 Task: Plan a multi-city trip from Melbourne to Sydney on October 9, then from Sydney to Canberra on October 14, for 3 passengers in economy class.
Action: Mouse pressed left at (296, 297)
Screenshot: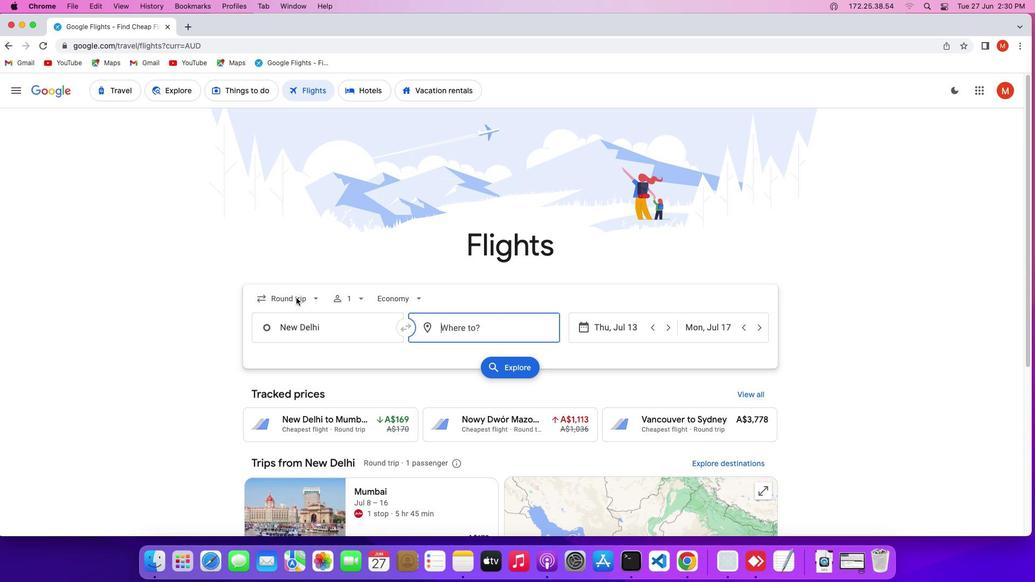 
Action: Mouse pressed left at (296, 297)
Screenshot: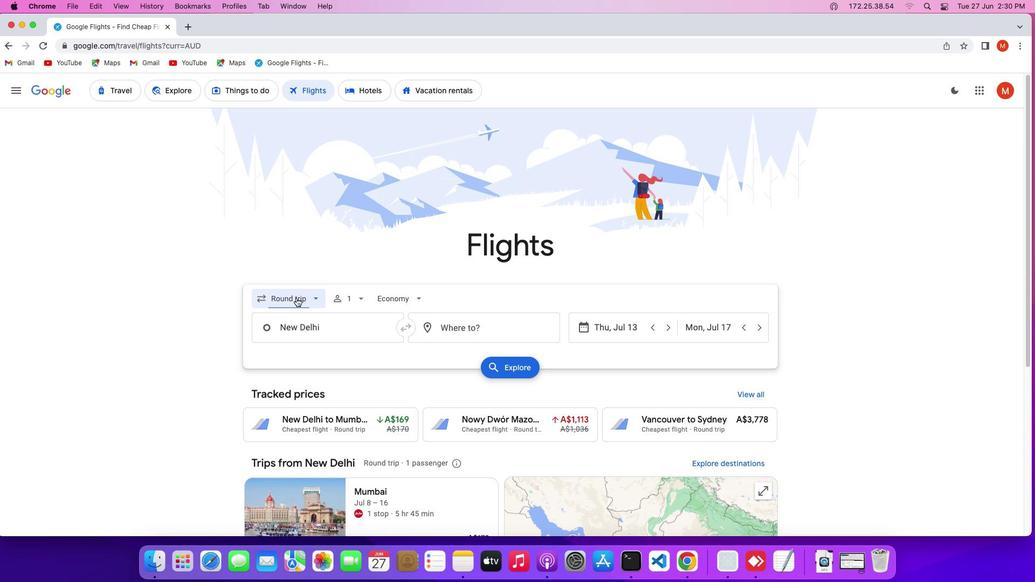 
Action: Mouse moved to (260, 374)
Screenshot: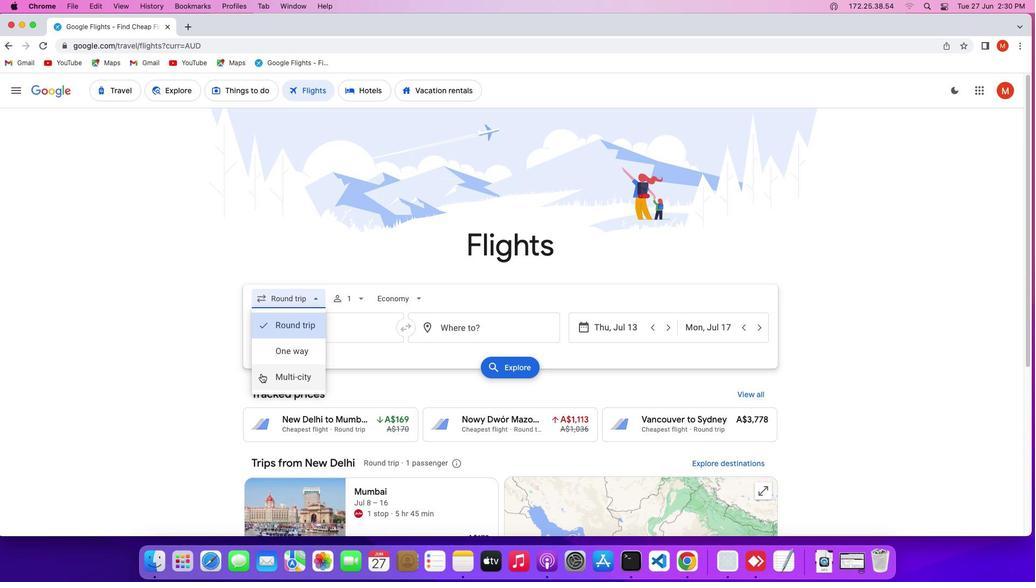 
Action: Mouse pressed left at (260, 374)
Screenshot: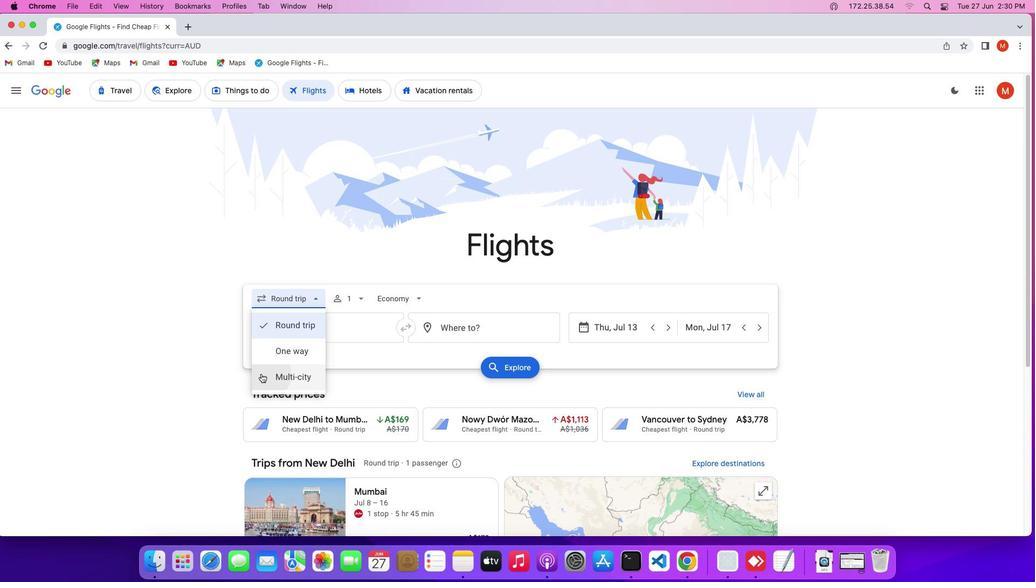 
Action: Mouse moved to (334, 300)
Screenshot: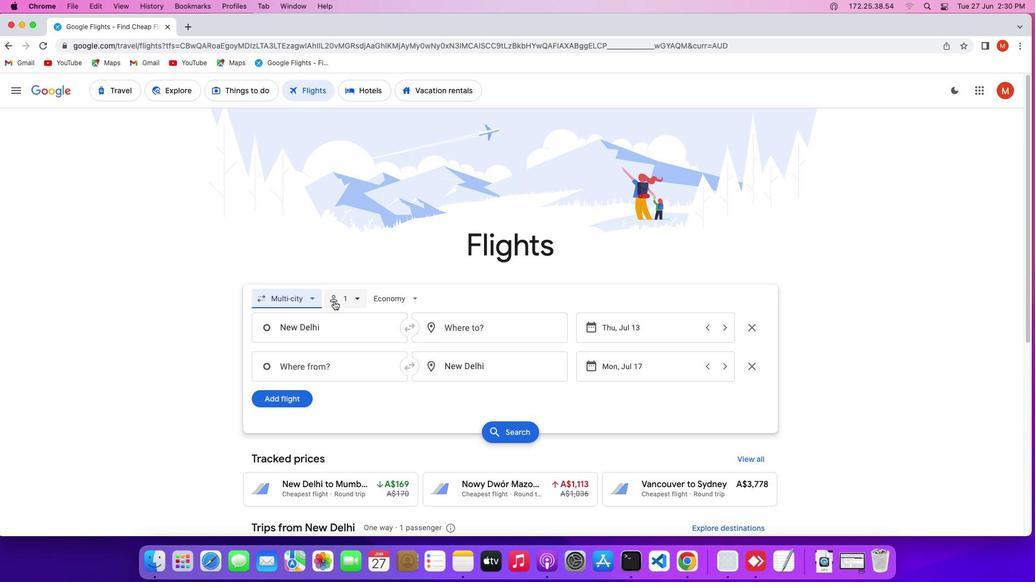 
Action: Mouse pressed left at (334, 300)
Screenshot: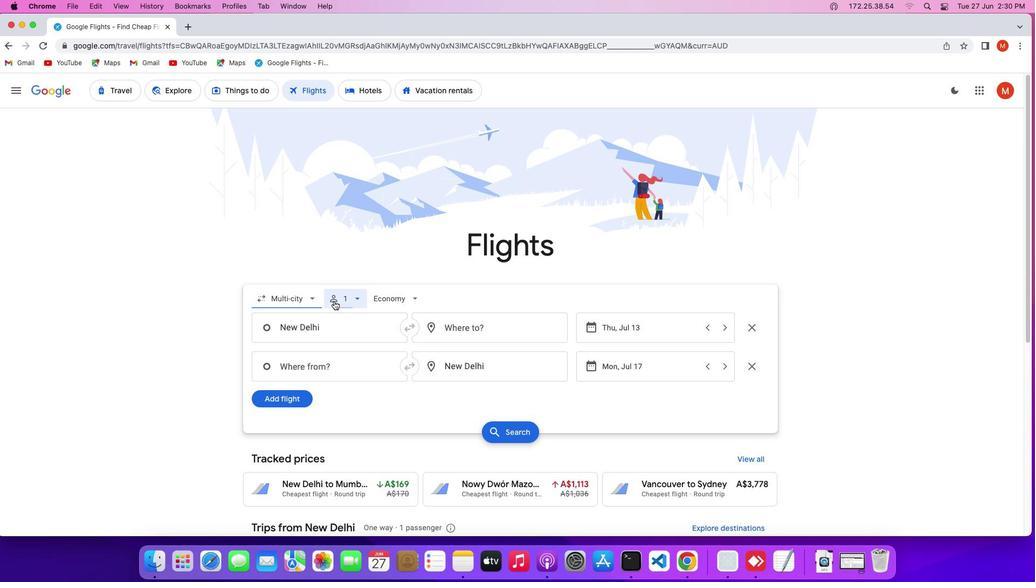 
Action: Mouse moved to (435, 326)
Screenshot: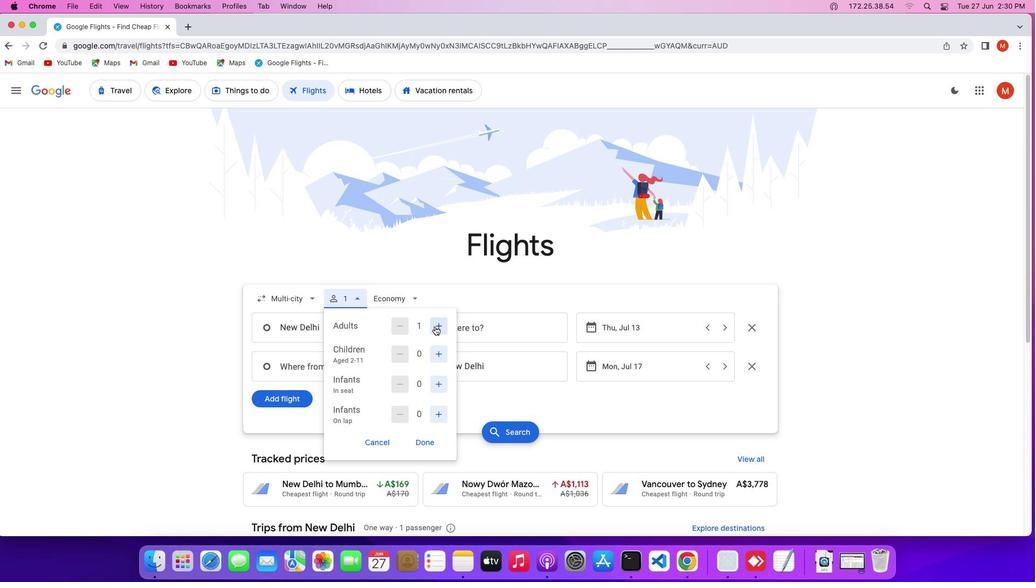 
Action: Mouse pressed left at (435, 326)
Screenshot: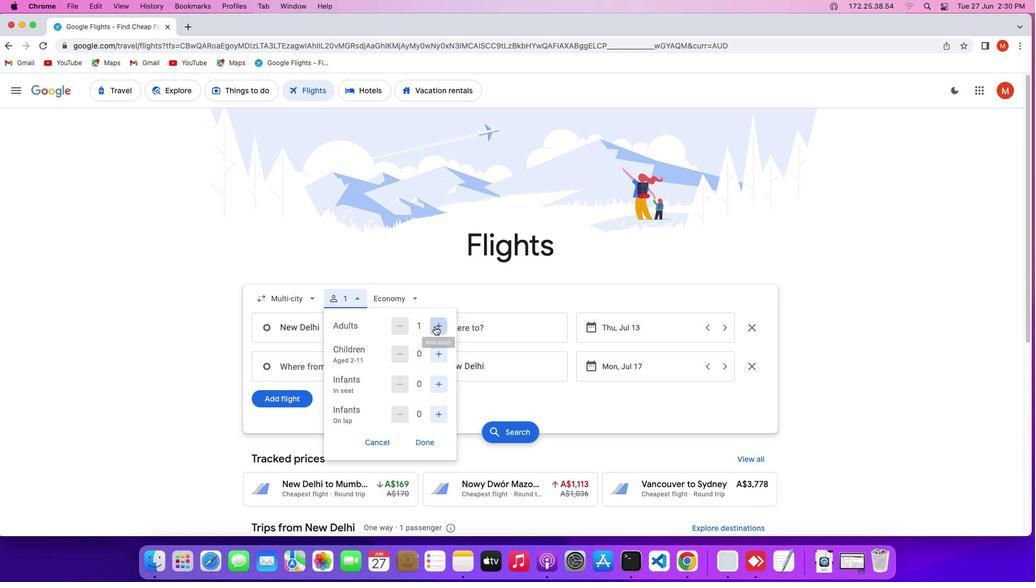 
Action: Mouse moved to (439, 353)
Screenshot: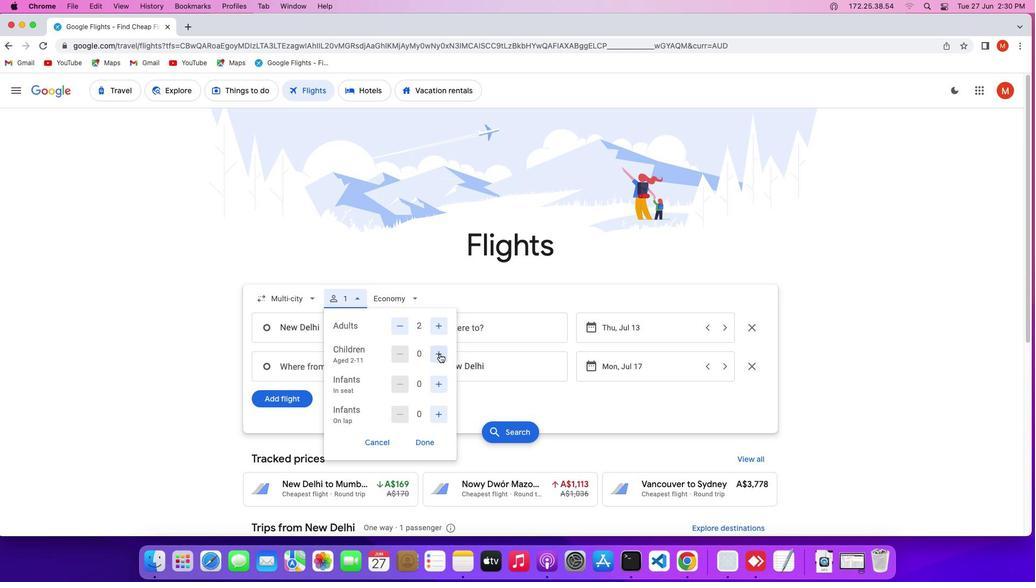 
Action: Mouse pressed left at (439, 353)
Screenshot: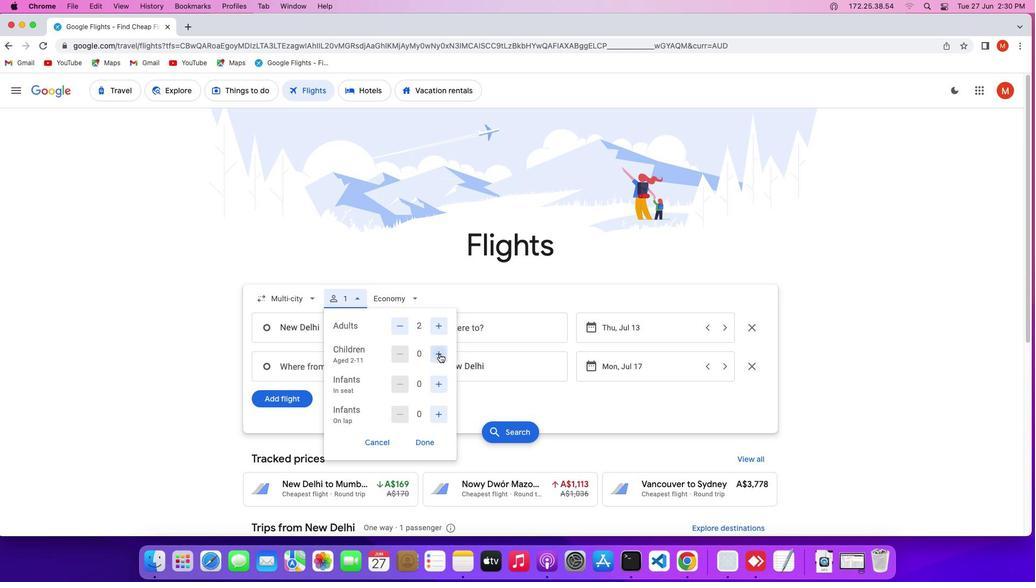 
Action: Mouse moved to (429, 436)
Screenshot: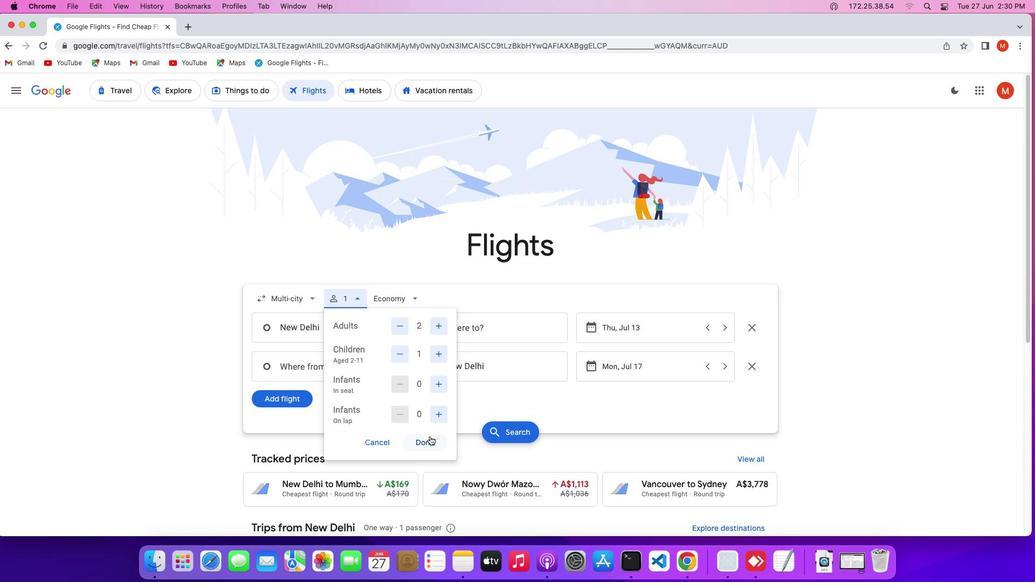 
Action: Mouse pressed left at (429, 436)
Screenshot: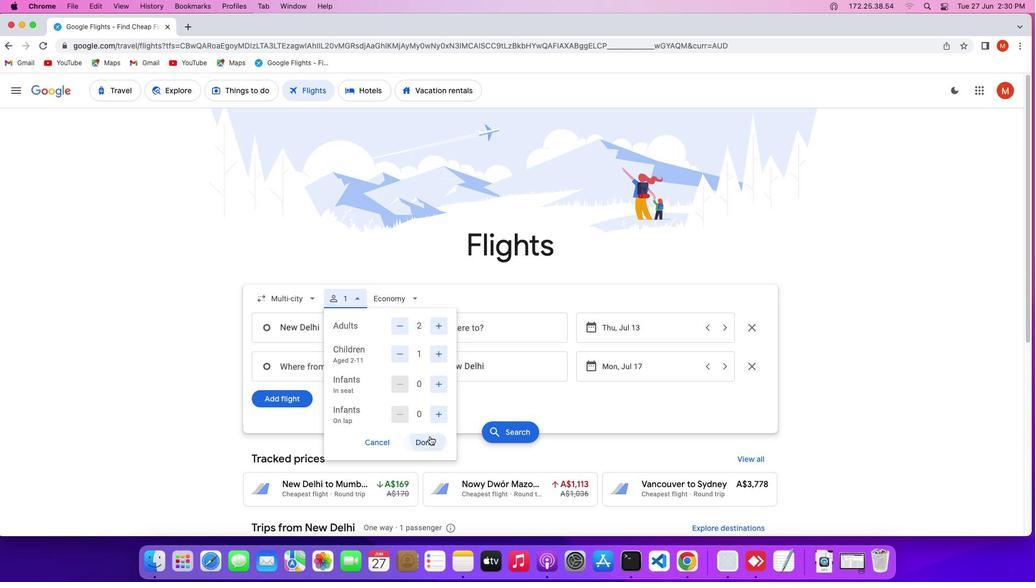 
Action: Mouse moved to (399, 296)
Screenshot: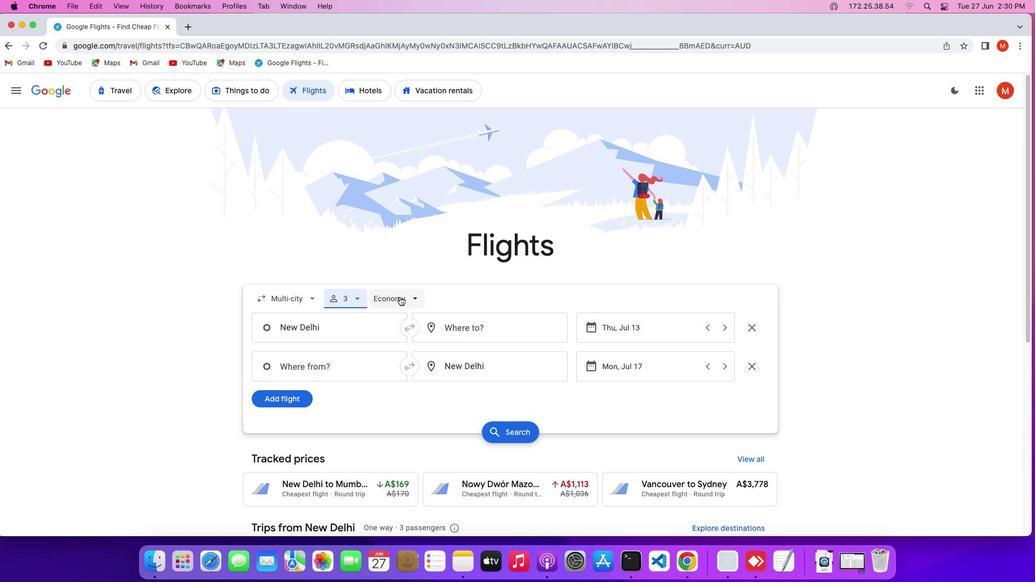 
Action: Mouse pressed left at (399, 296)
Screenshot: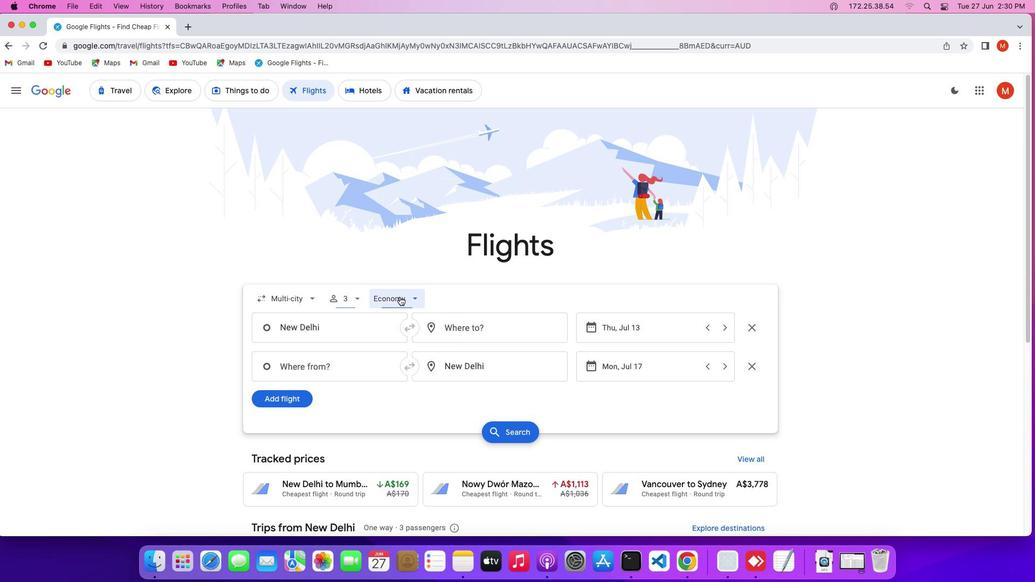 
Action: Mouse moved to (376, 324)
Screenshot: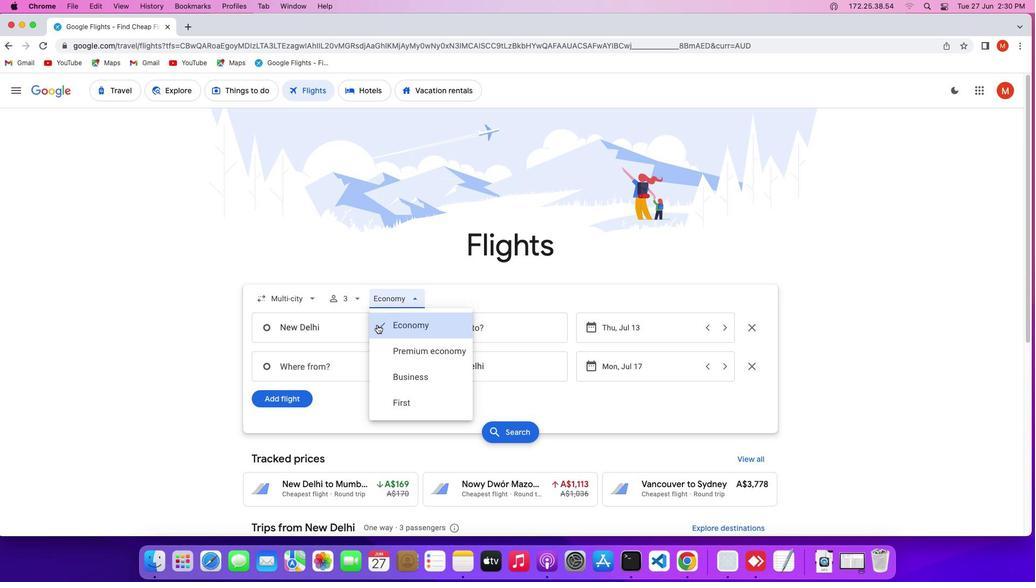 
Action: Mouse pressed left at (376, 324)
Screenshot: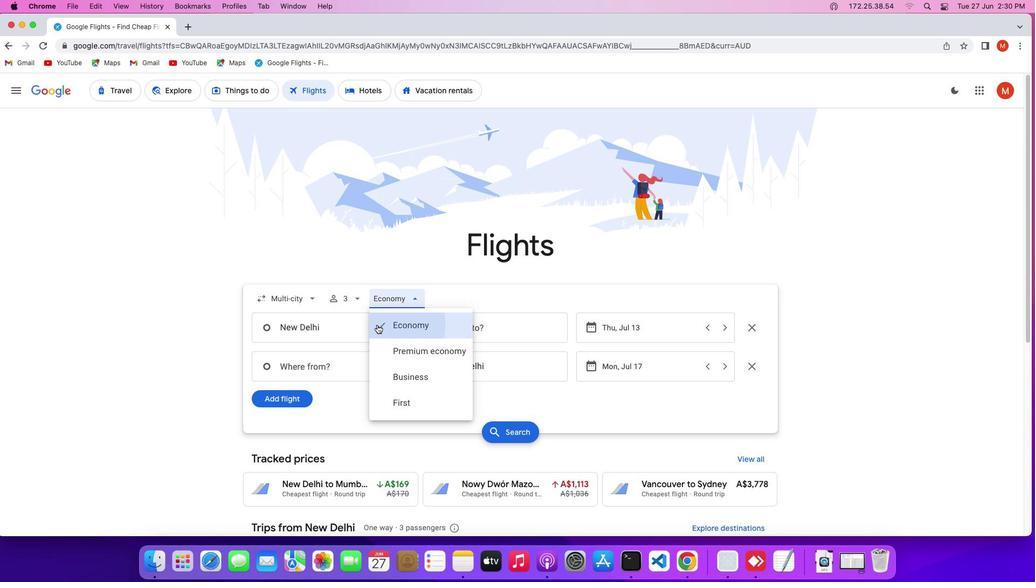 
Action: Mouse moved to (339, 328)
Screenshot: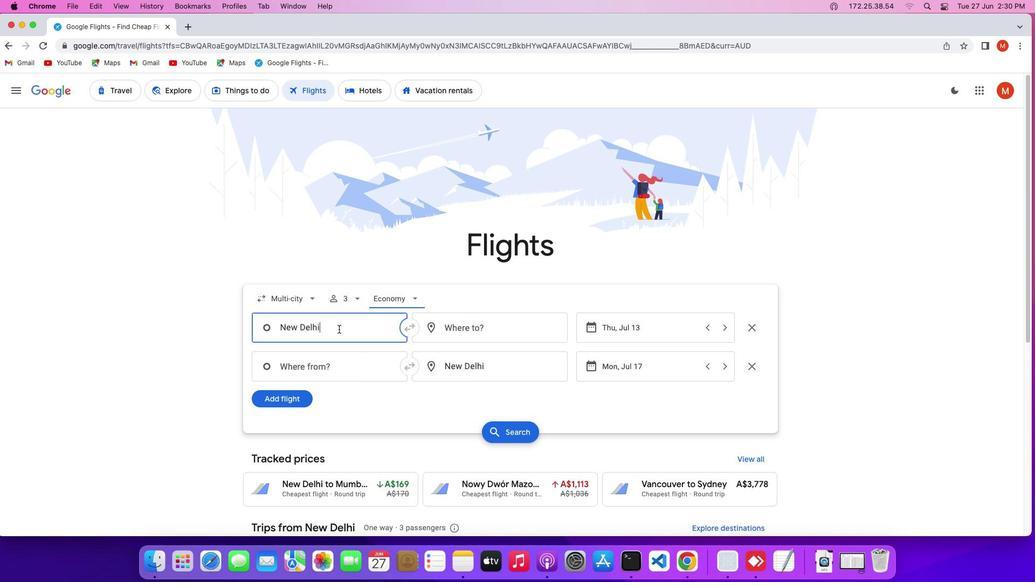 
Action: Mouse pressed left at (339, 328)
Screenshot: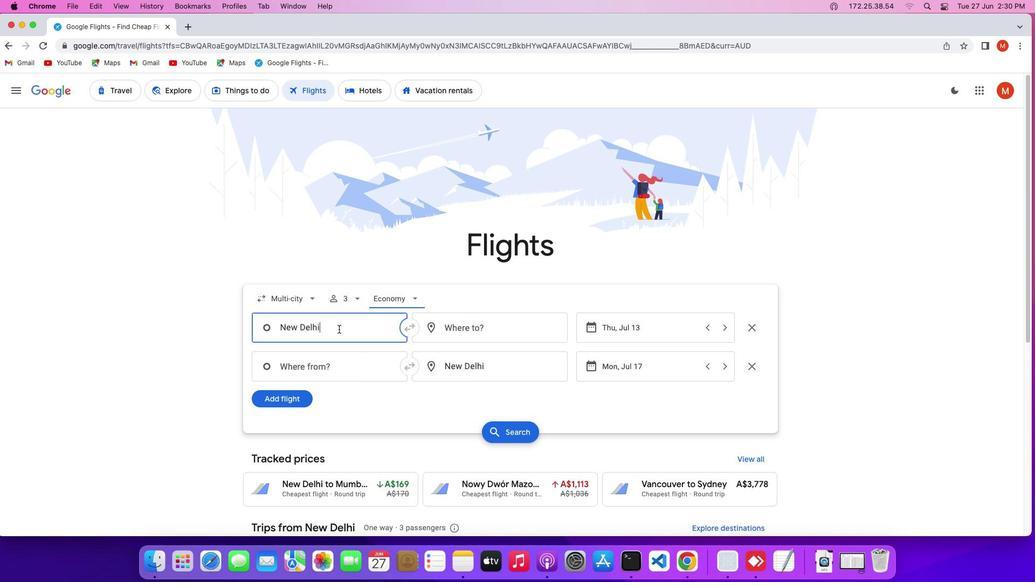 
Action: Mouse moved to (337, 329)
Screenshot: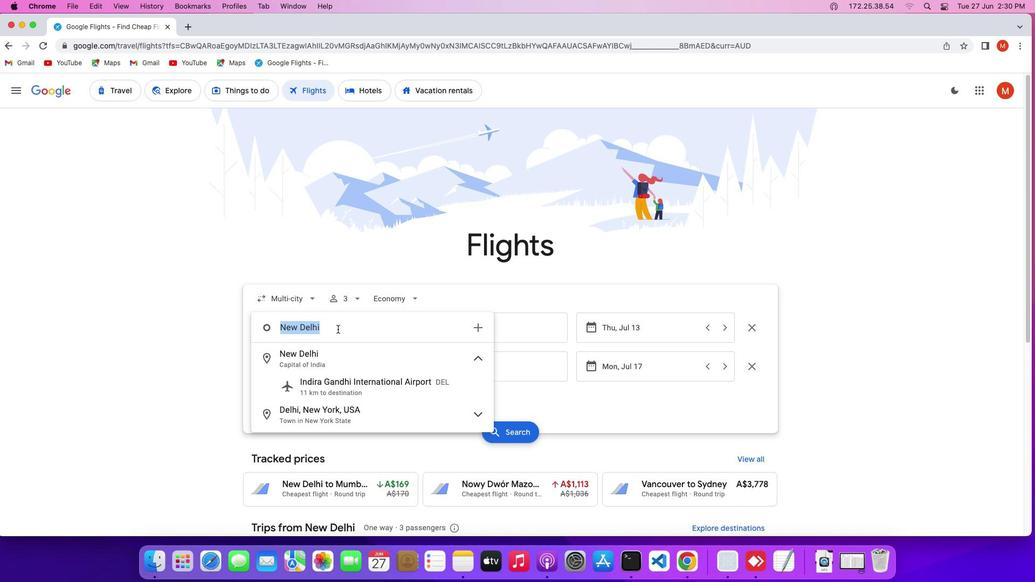 
Action: Key pressed Key.backspaceKey.shift'M''e''l''b''o''u''r''n''e'
Screenshot: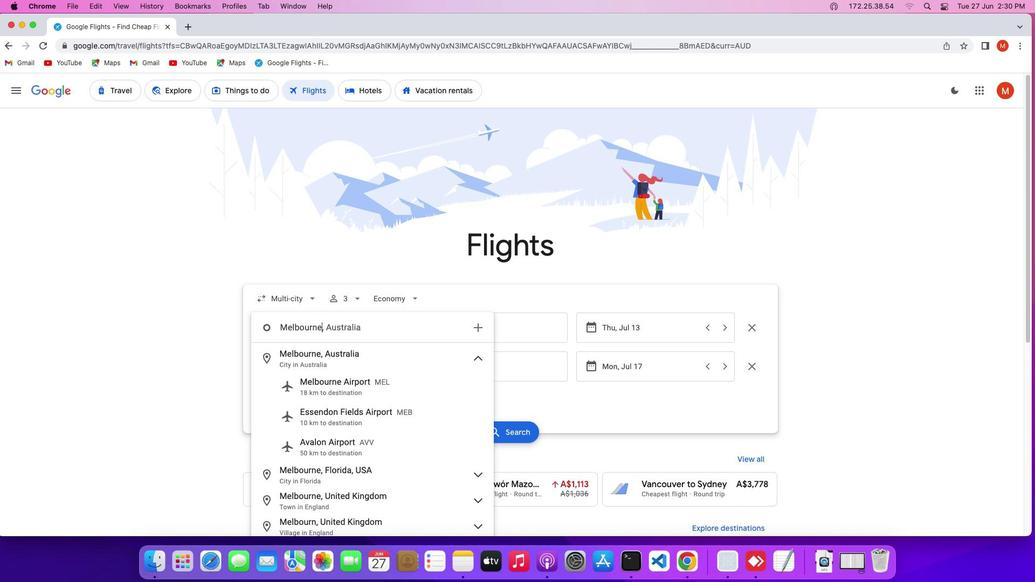 
Action: Mouse moved to (333, 354)
Screenshot: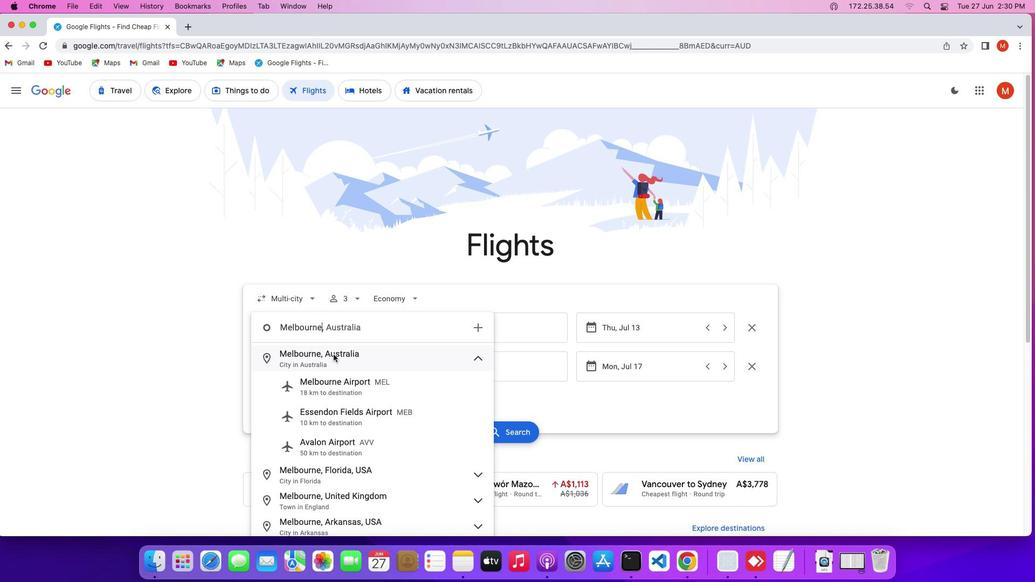 
Action: Mouse pressed left at (333, 354)
Screenshot: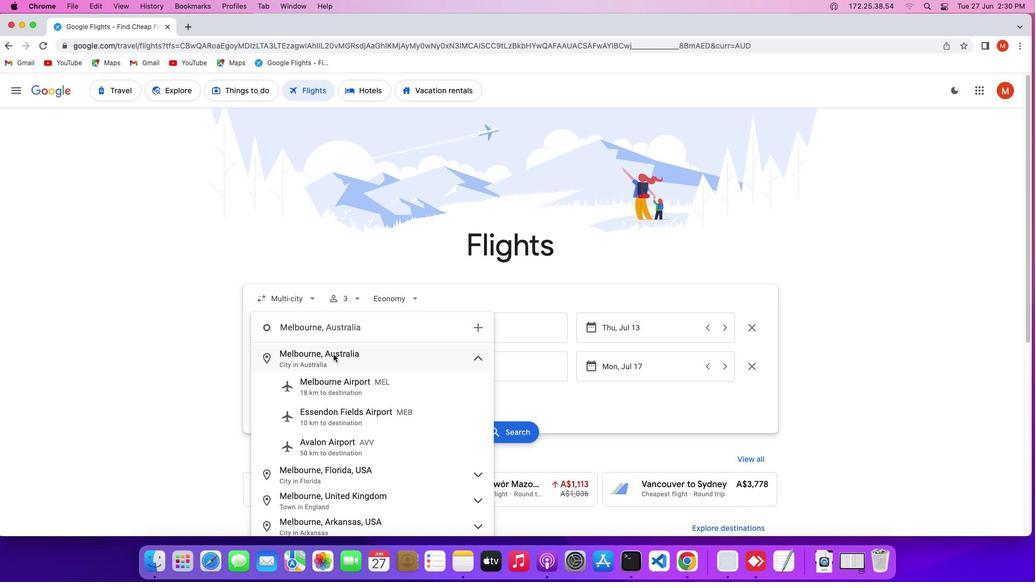 
Action: Mouse moved to (496, 334)
Screenshot: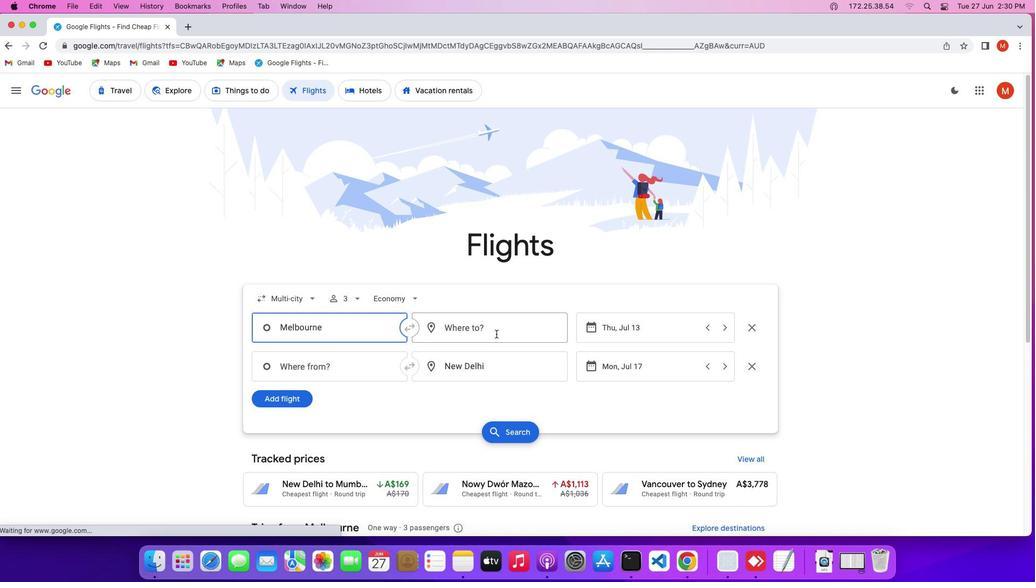 
Action: Mouse pressed left at (496, 334)
Screenshot: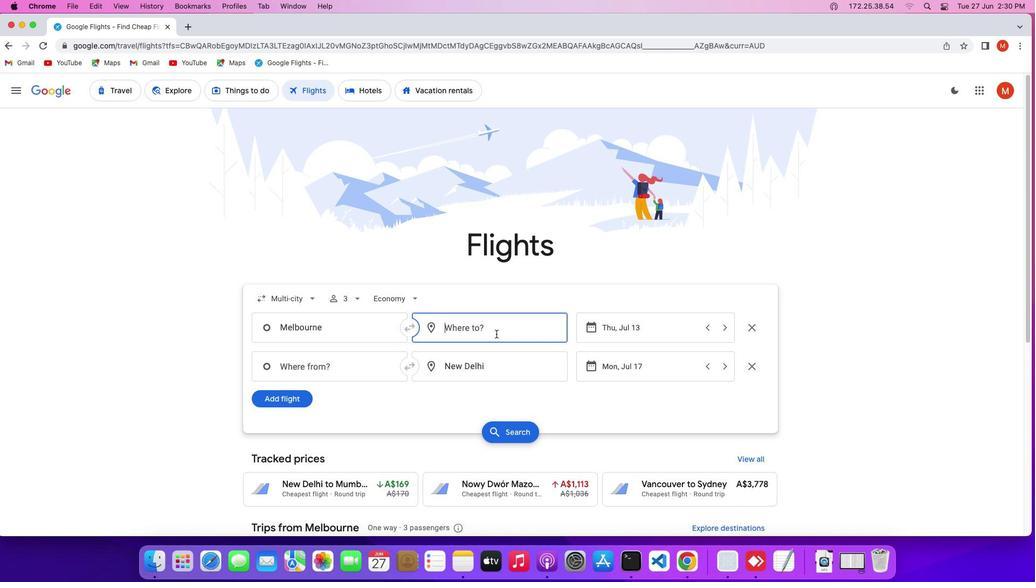 
Action: Key pressed Key.shift'S''y''d''n''e''y'
Screenshot: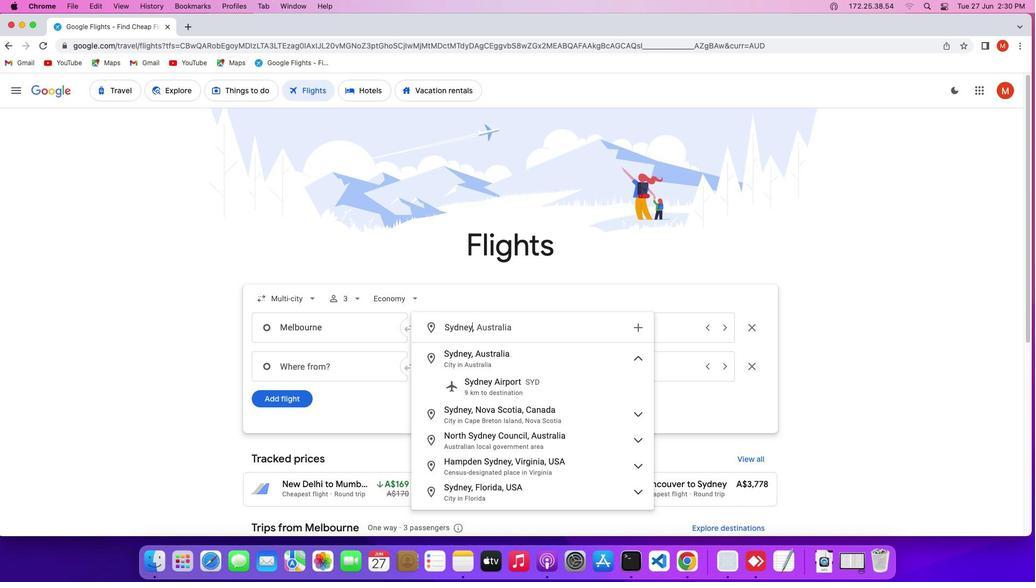 
Action: Mouse moved to (509, 357)
Screenshot: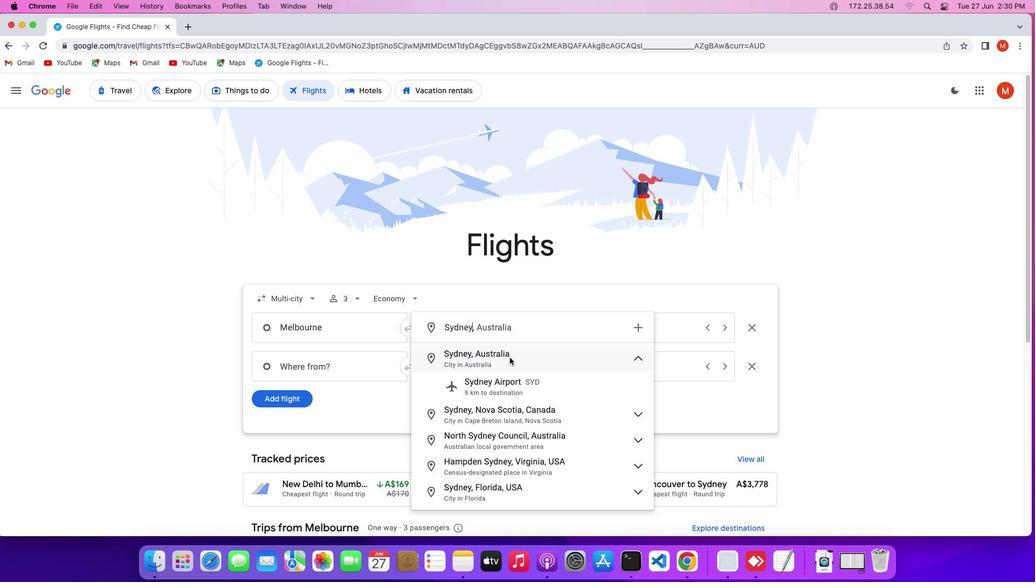 
Action: Mouse pressed left at (509, 357)
Screenshot: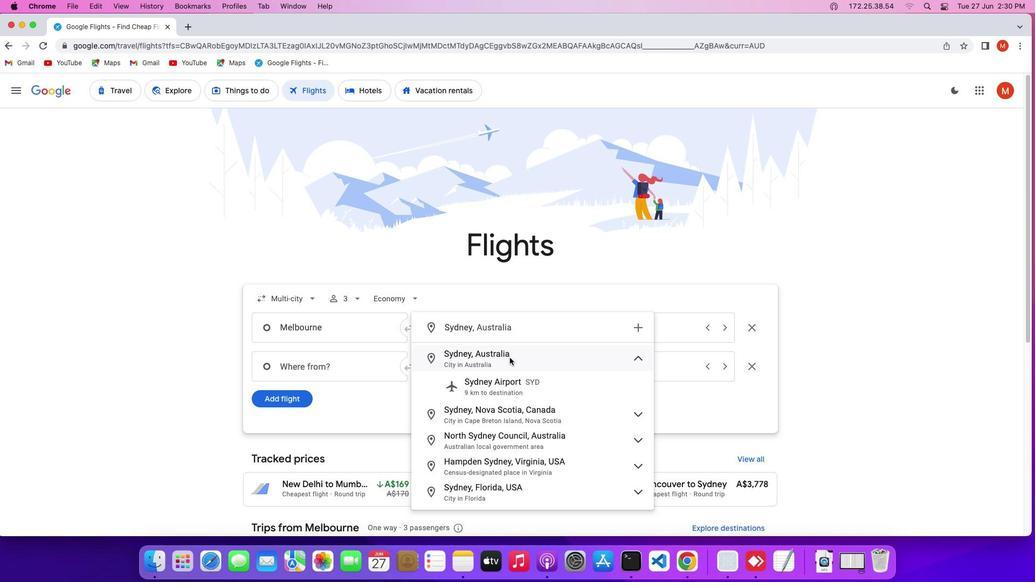 
Action: Mouse moved to (631, 333)
Screenshot: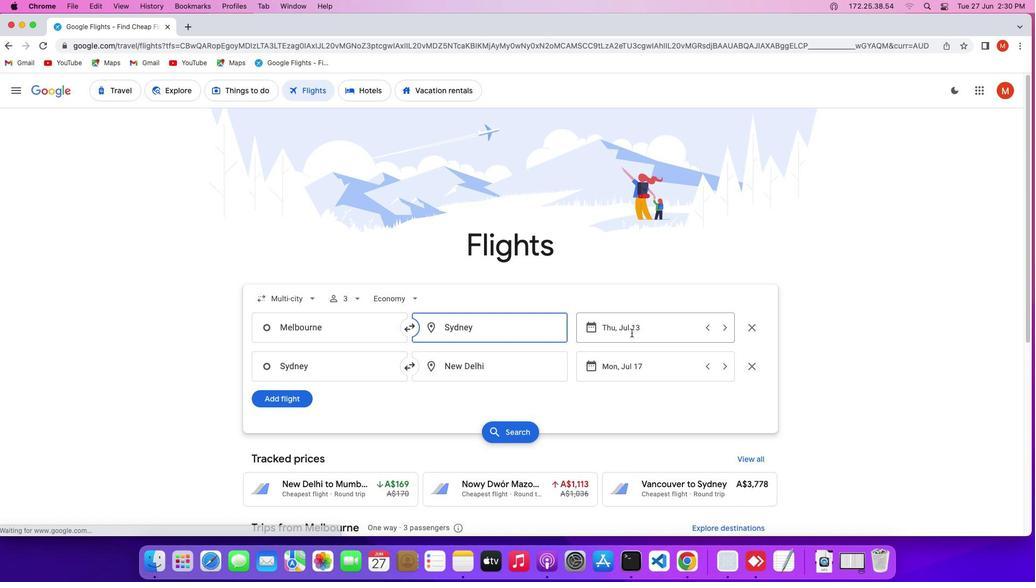 
Action: Mouse pressed left at (631, 333)
Screenshot: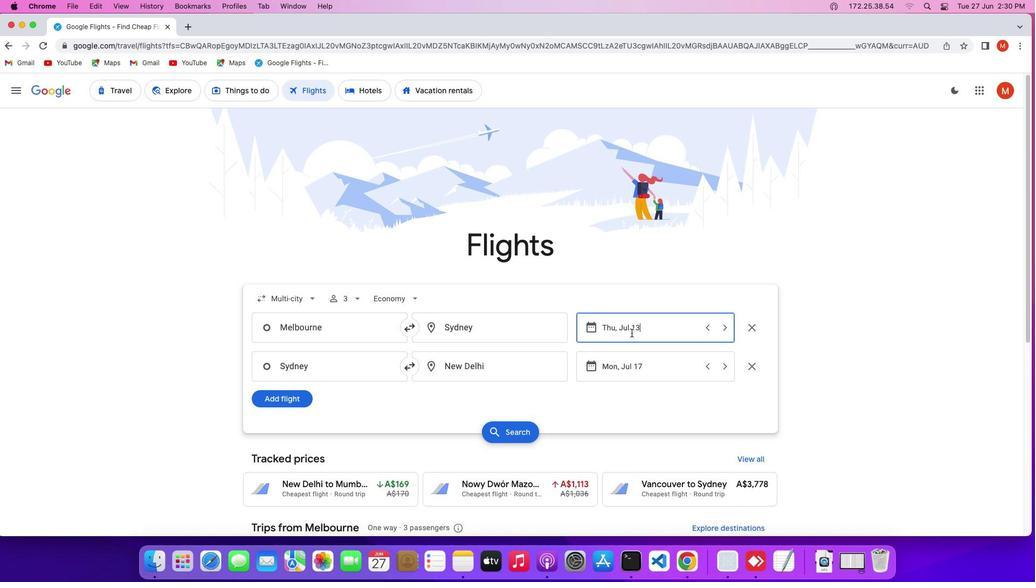 
Action: Mouse moved to (738, 389)
Screenshot: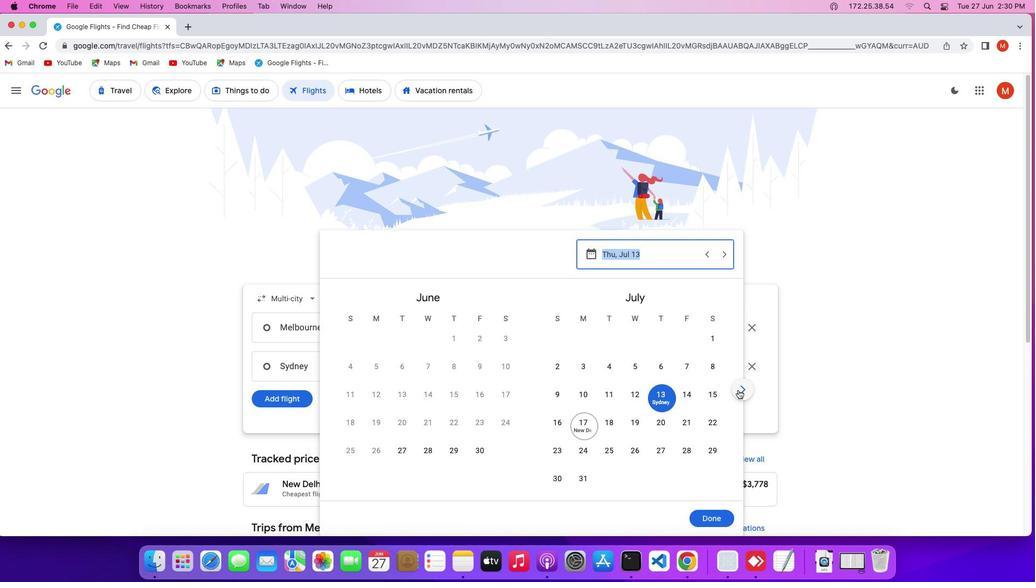 
Action: Mouse pressed left at (738, 389)
Screenshot: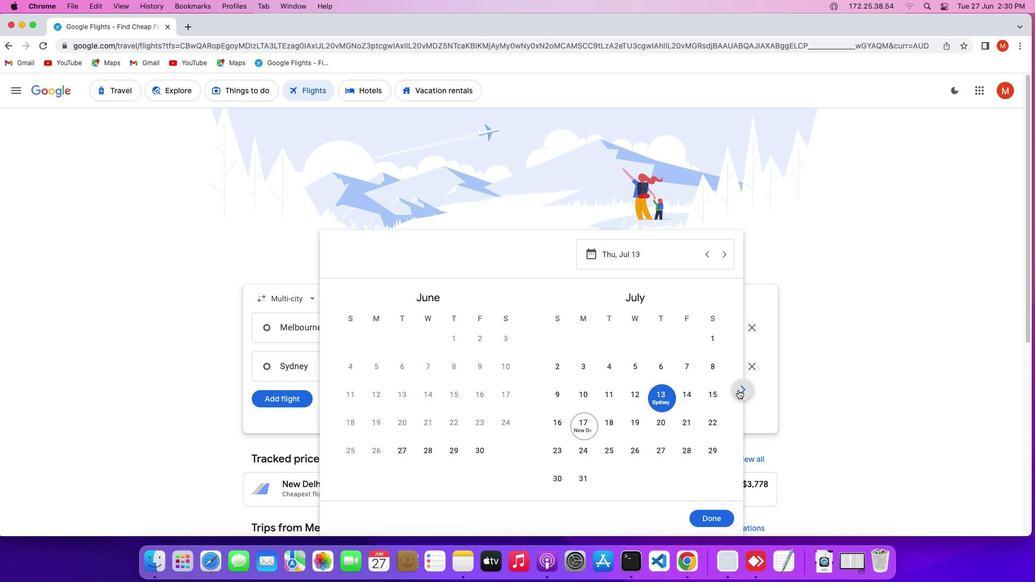 
Action: Mouse pressed left at (738, 389)
Screenshot: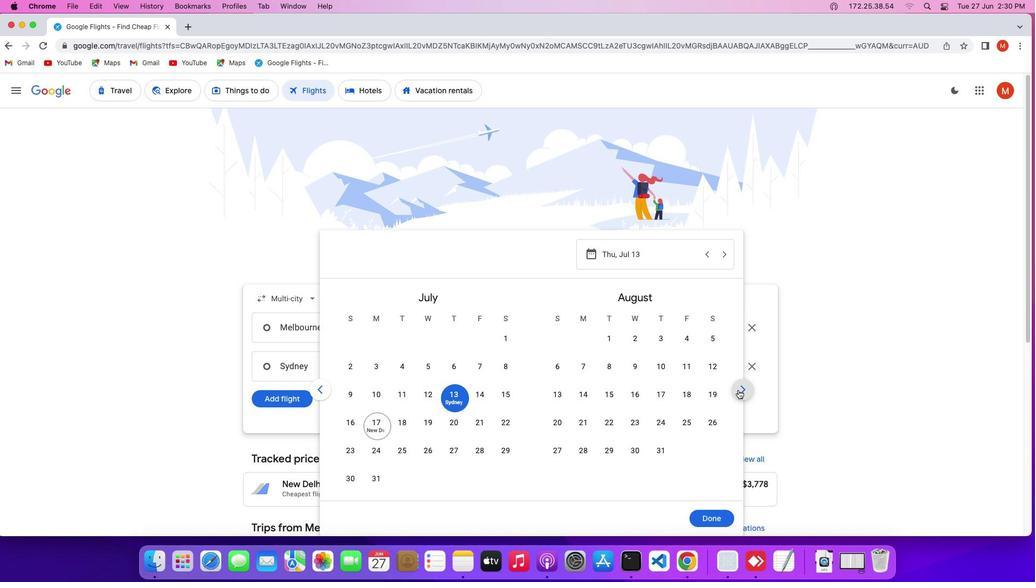 
Action: Mouse pressed left at (738, 389)
Screenshot: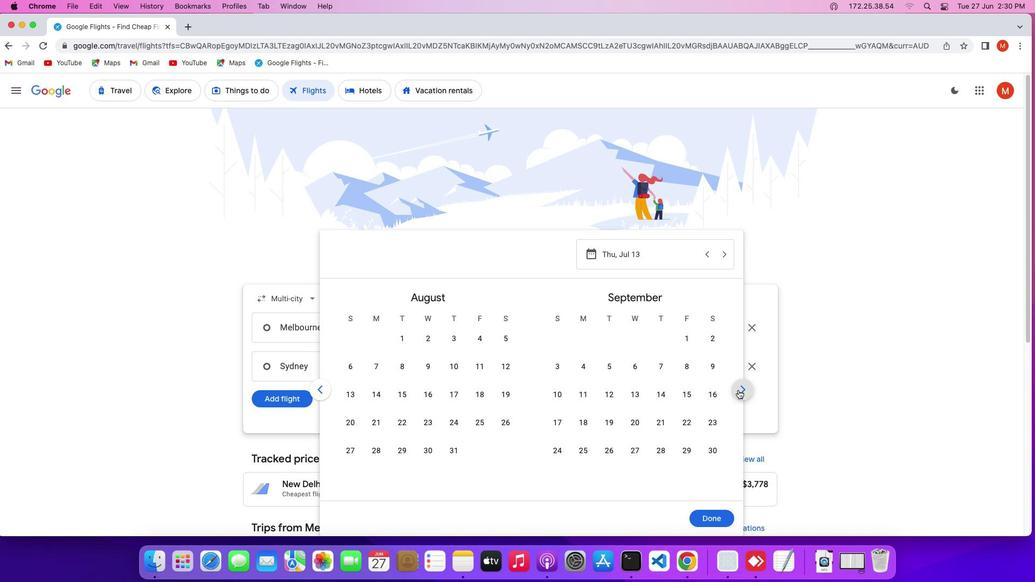 
Action: Mouse moved to (591, 360)
Screenshot: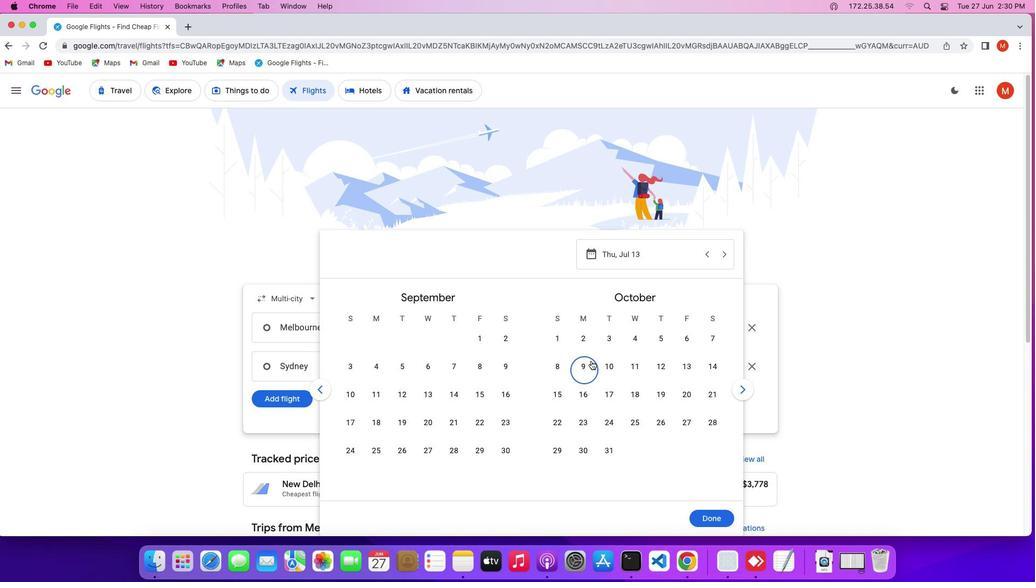 
Action: Mouse pressed left at (591, 360)
Screenshot: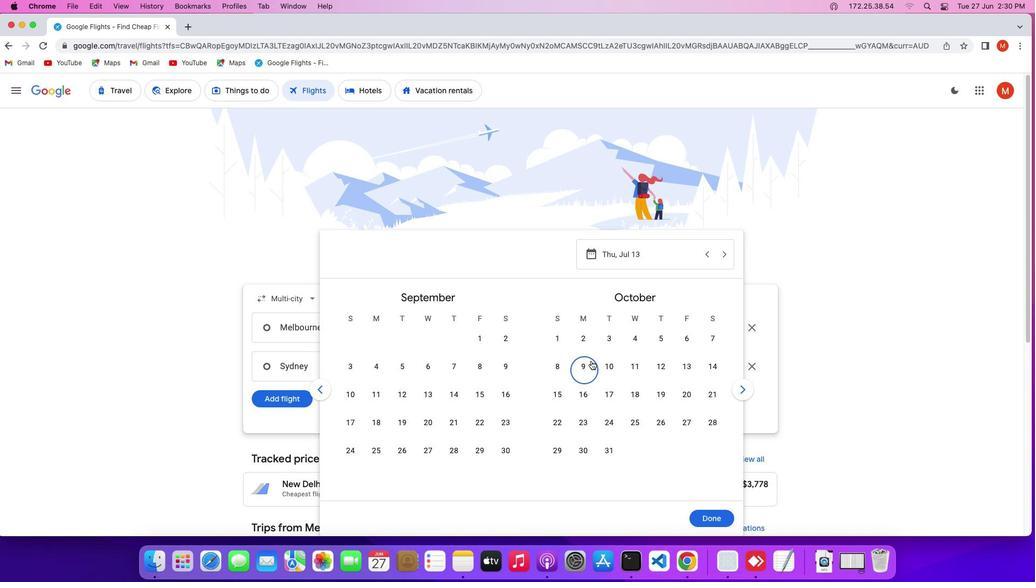 
Action: Mouse moved to (728, 512)
Screenshot: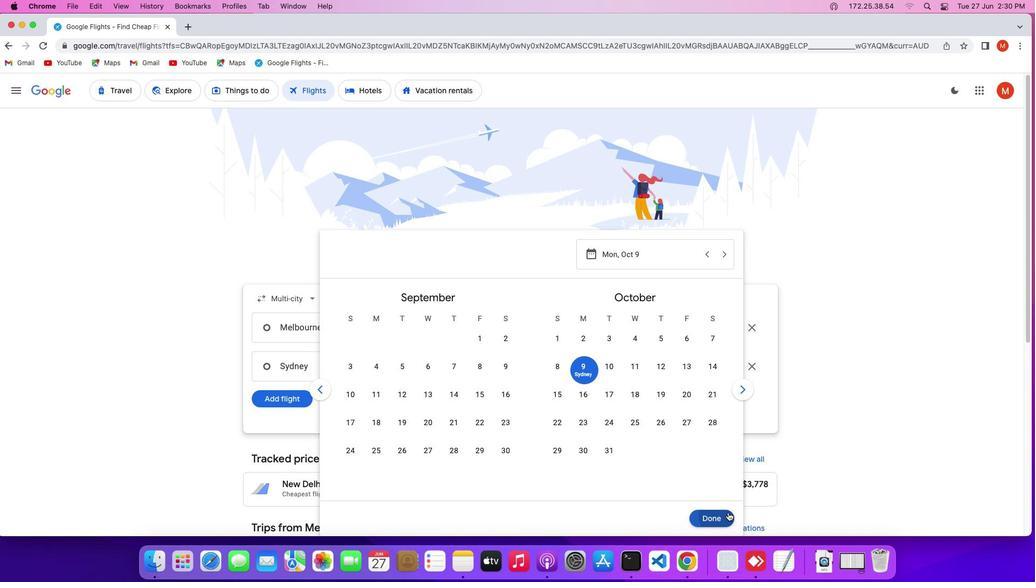 
Action: Mouse pressed left at (728, 512)
Screenshot: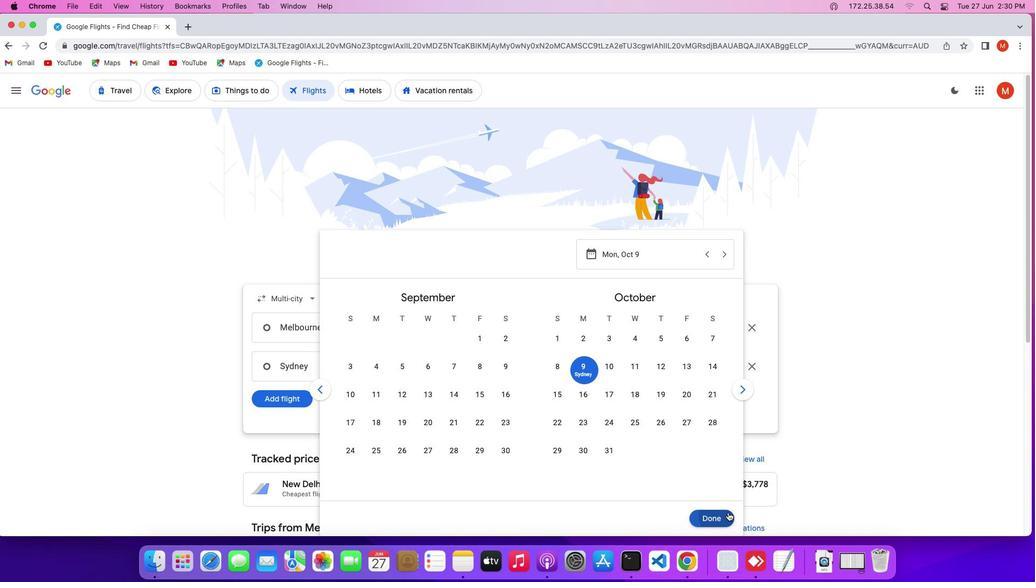 
Action: Mouse moved to (505, 369)
Screenshot: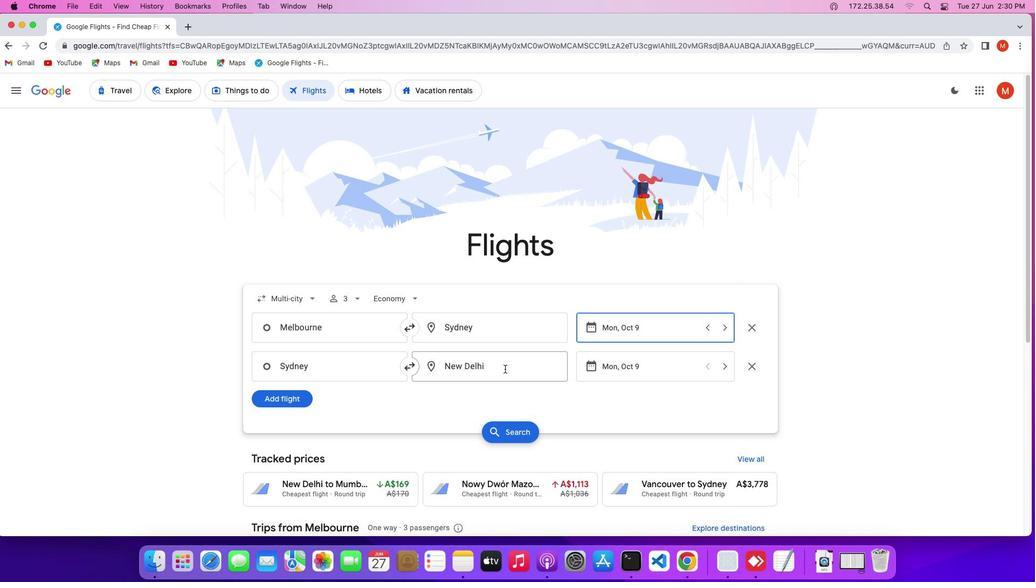 
Action: Mouse pressed left at (505, 369)
Screenshot: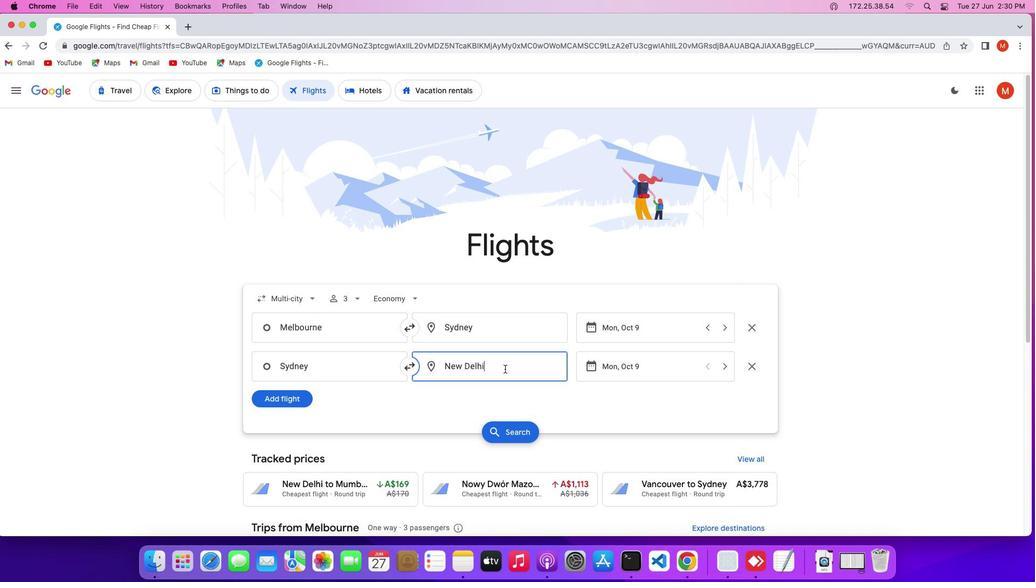 
Action: Mouse moved to (504, 369)
Screenshot: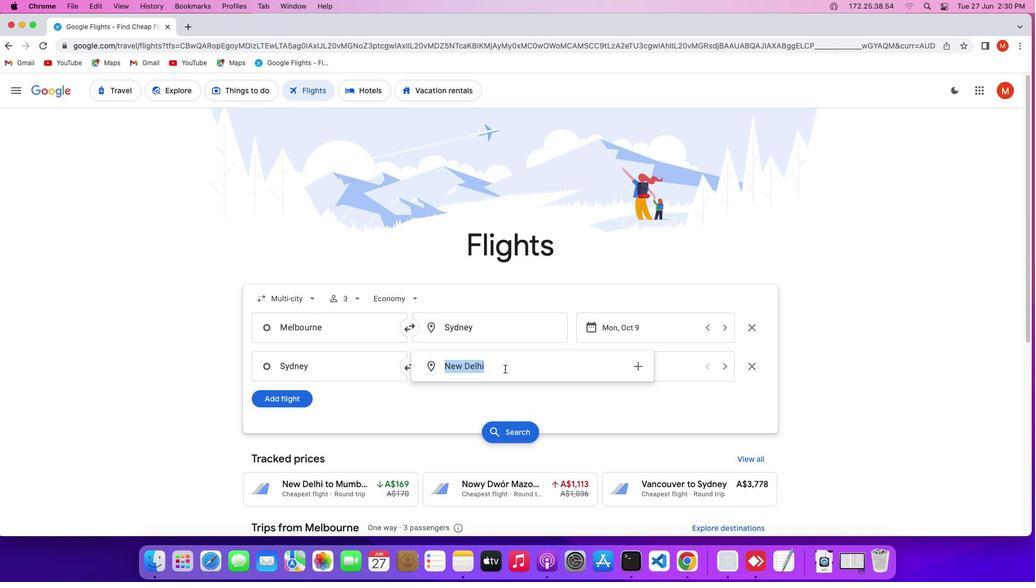 
Action: Key pressed Key.backspaceKey.shift'C''a''n''b''e''r''r''a'
Screenshot: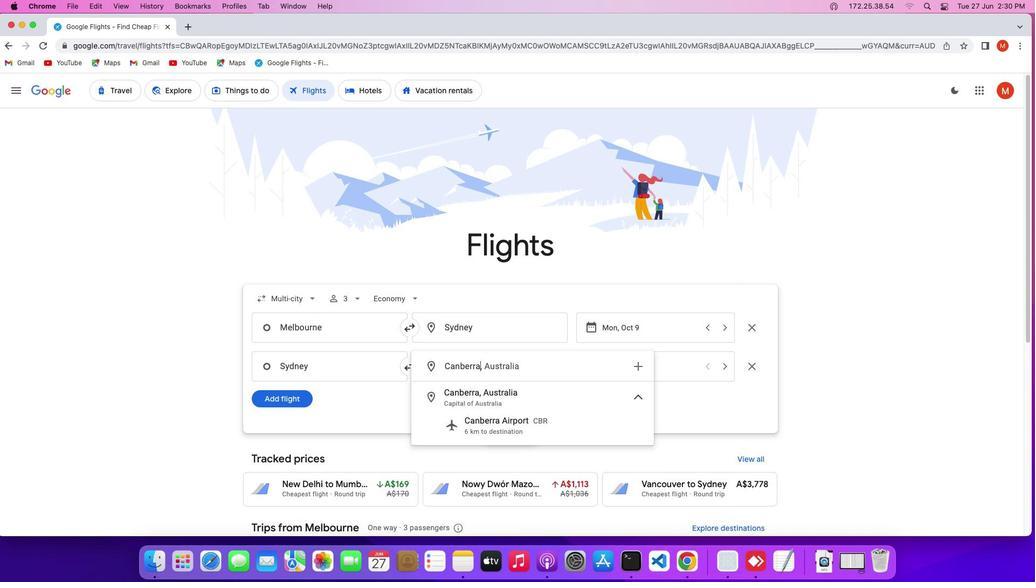 
Action: Mouse moved to (504, 403)
Screenshot: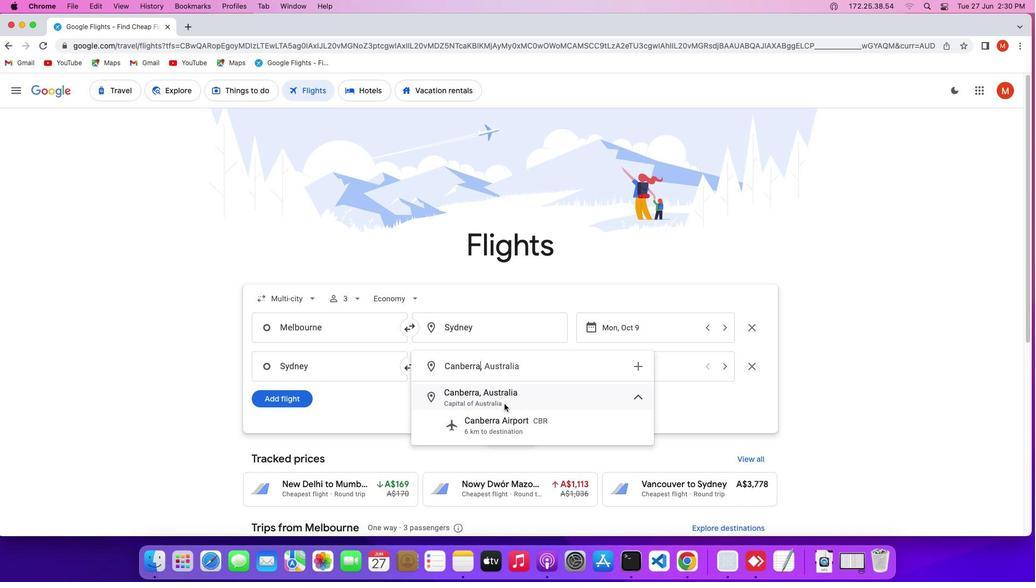 
Action: Mouse pressed left at (504, 403)
Screenshot: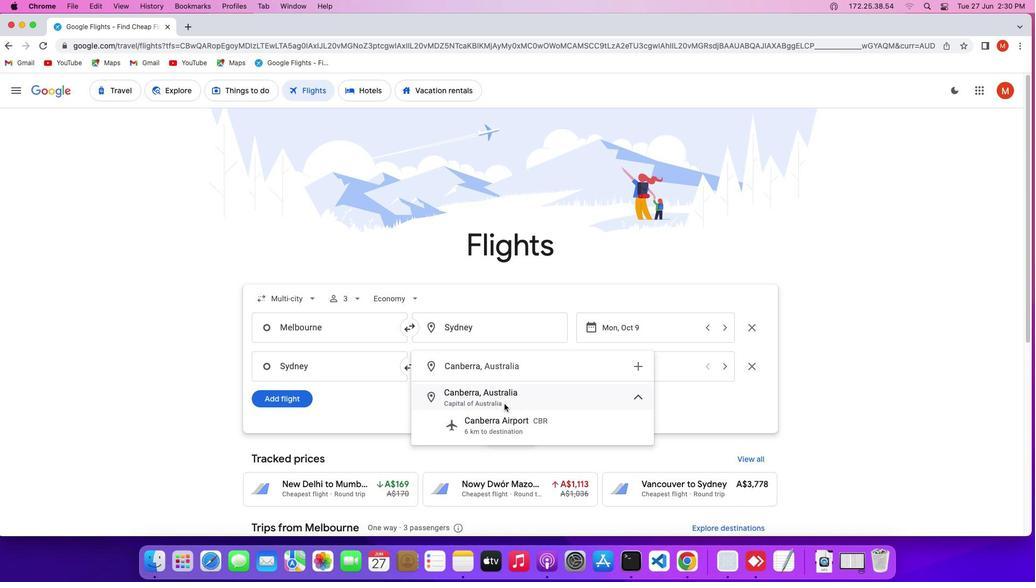 
Action: Mouse moved to (602, 361)
Screenshot: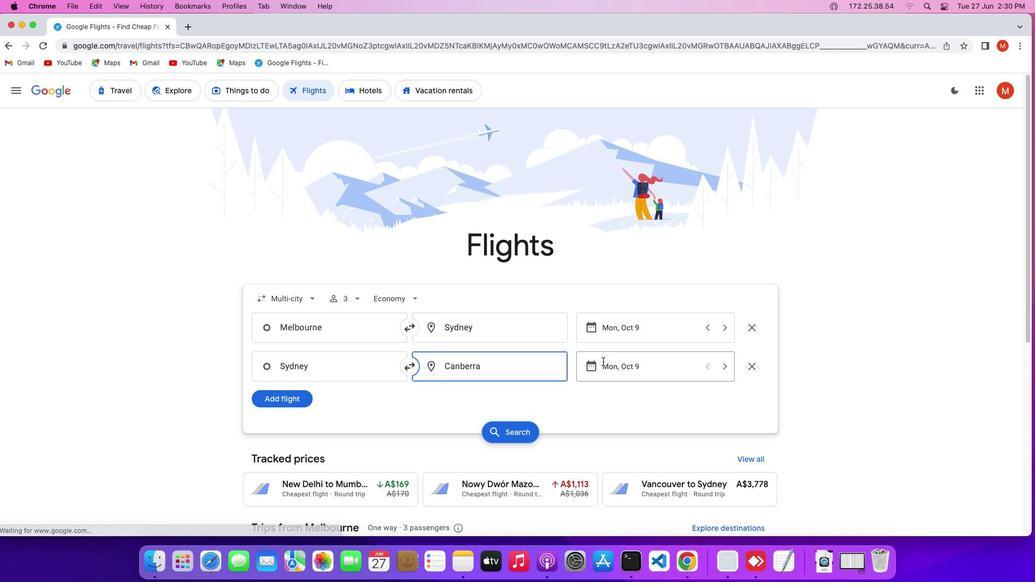 
Action: Mouse pressed left at (602, 361)
Screenshot: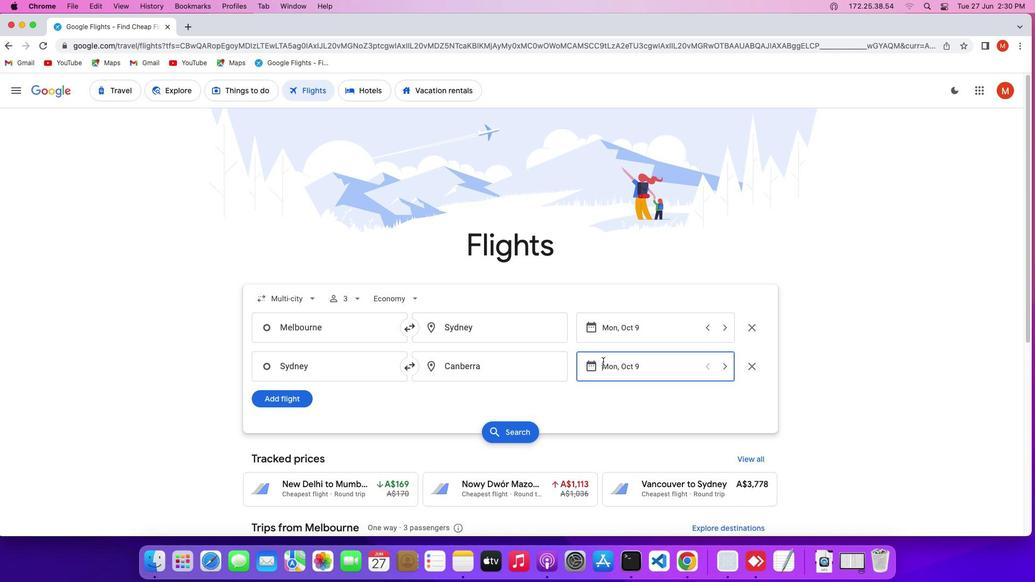 
Action: Mouse moved to (510, 369)
Screenshot: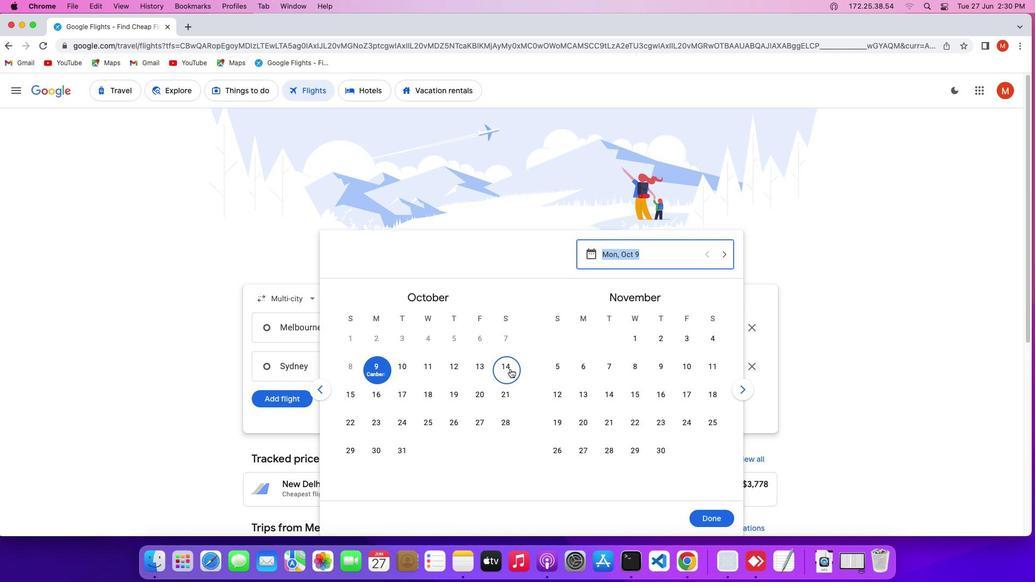 
Action: Mouse pressed left at (510, 369)
Screenshot: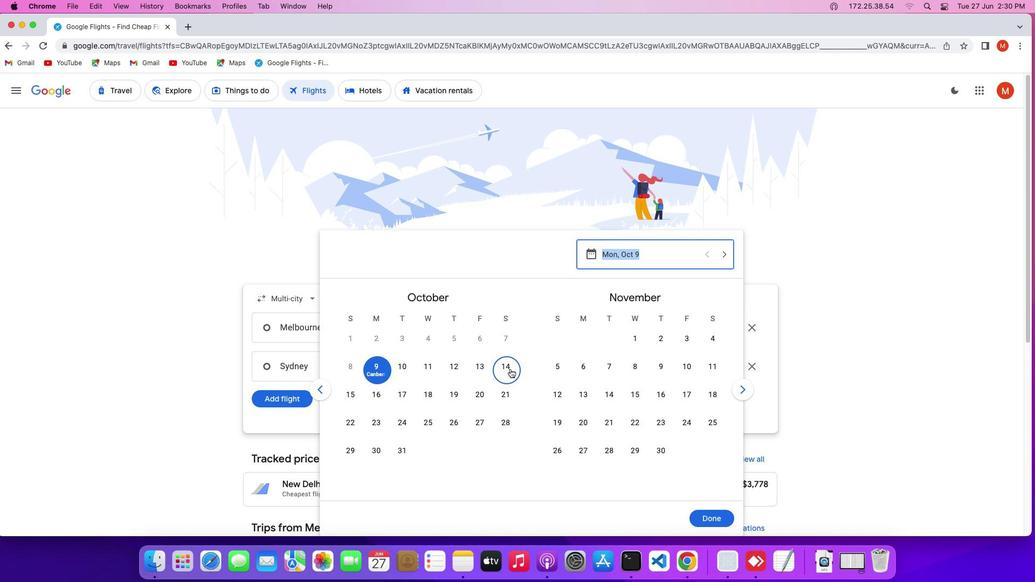 
Action: Mouse moved to (704, 519)
Screenshot: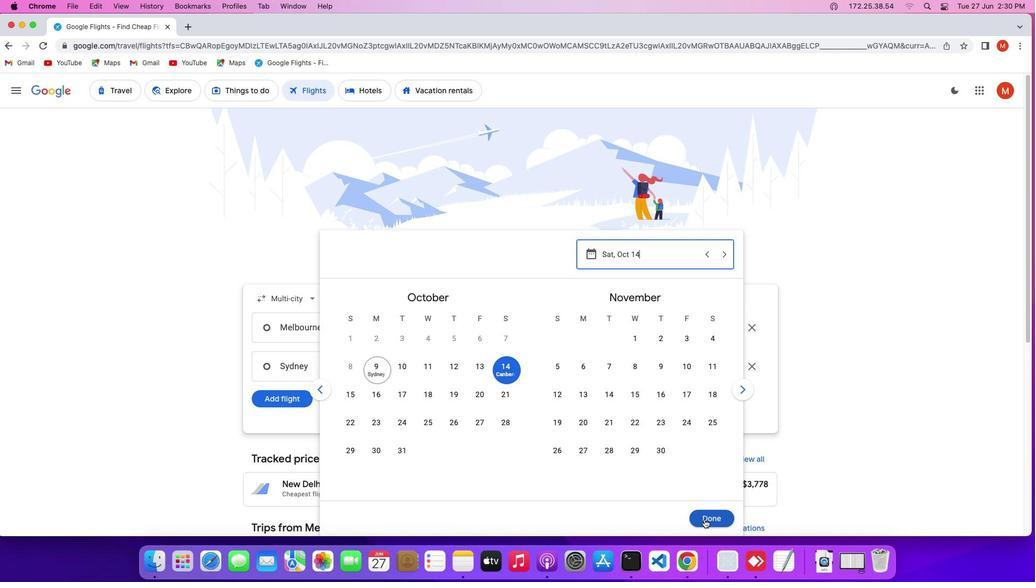
Action: Mouse pressed left at (704, 519)
Screenshot: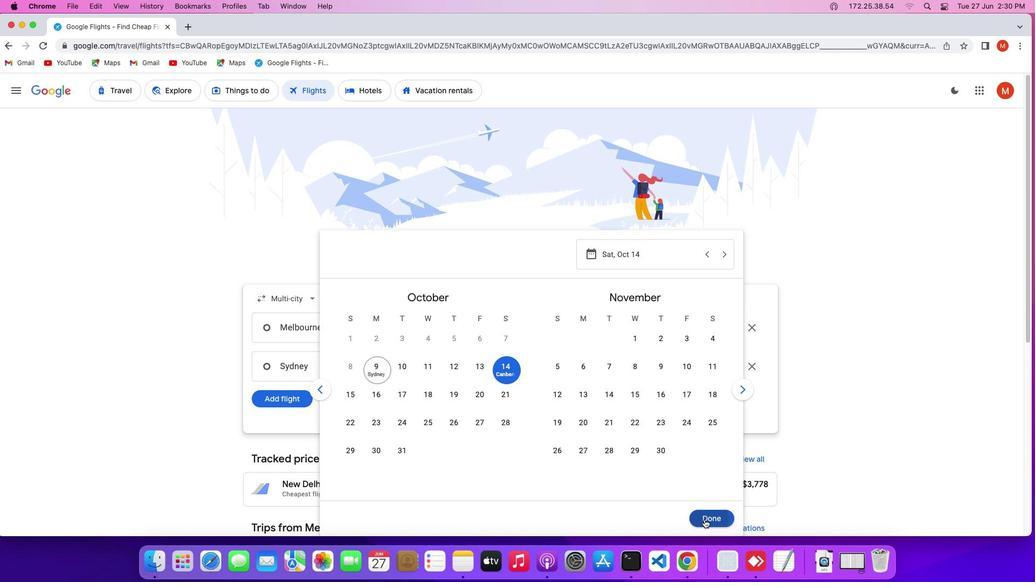 
Action: Mouse moved to (520, 425)
Screenshot: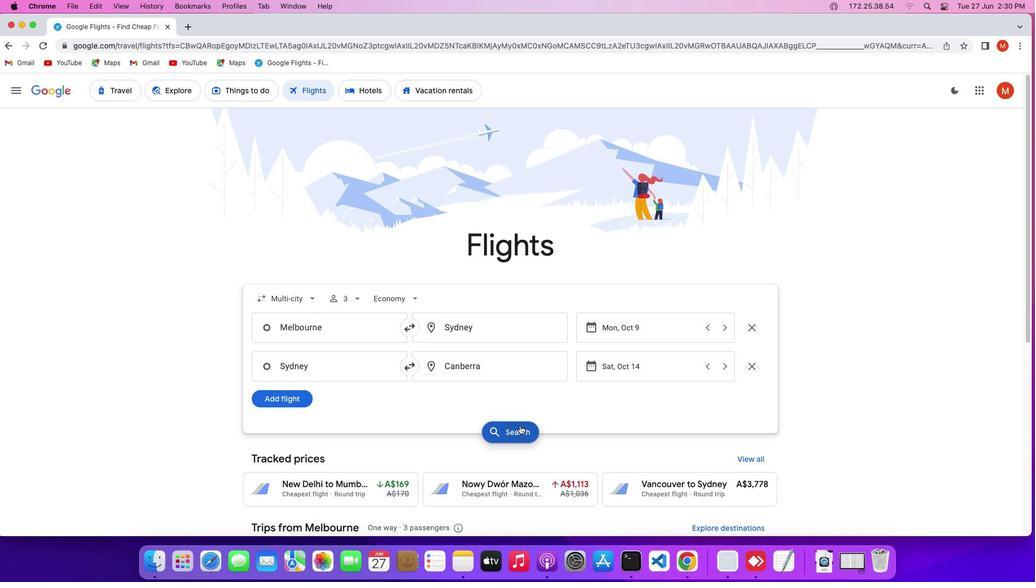 
Action: Mouse pressed left at (520, 425)
Screenshot: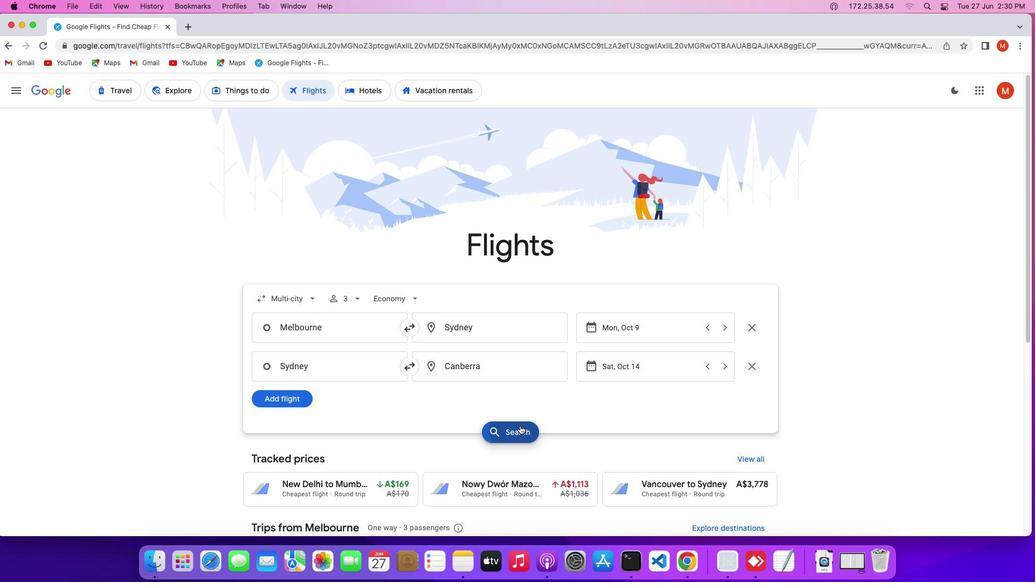 
Action: Mouse moved to (385, 253)
Screenshot: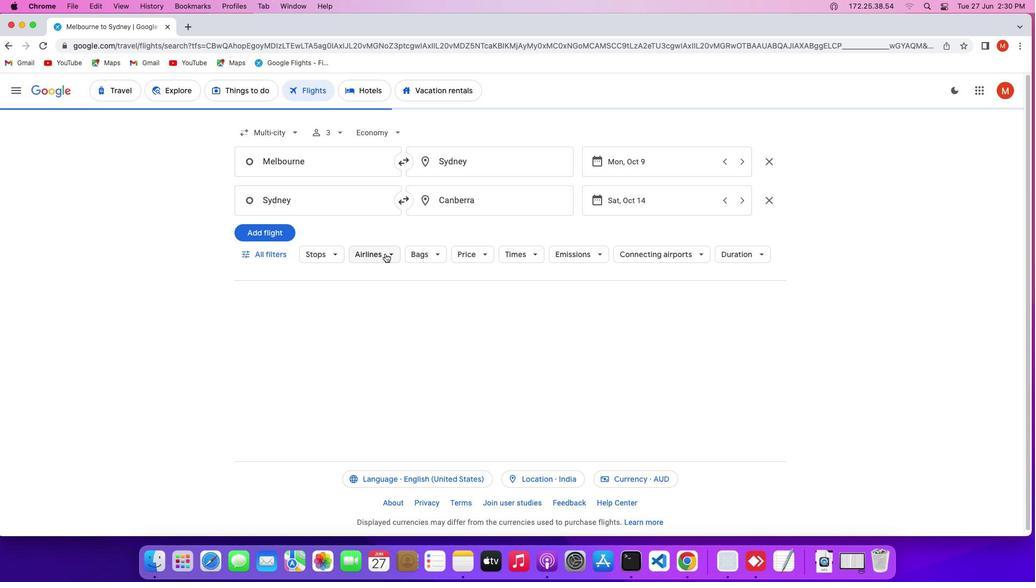 
Action: Mouse pressed left at (385, 253)
Screenshot: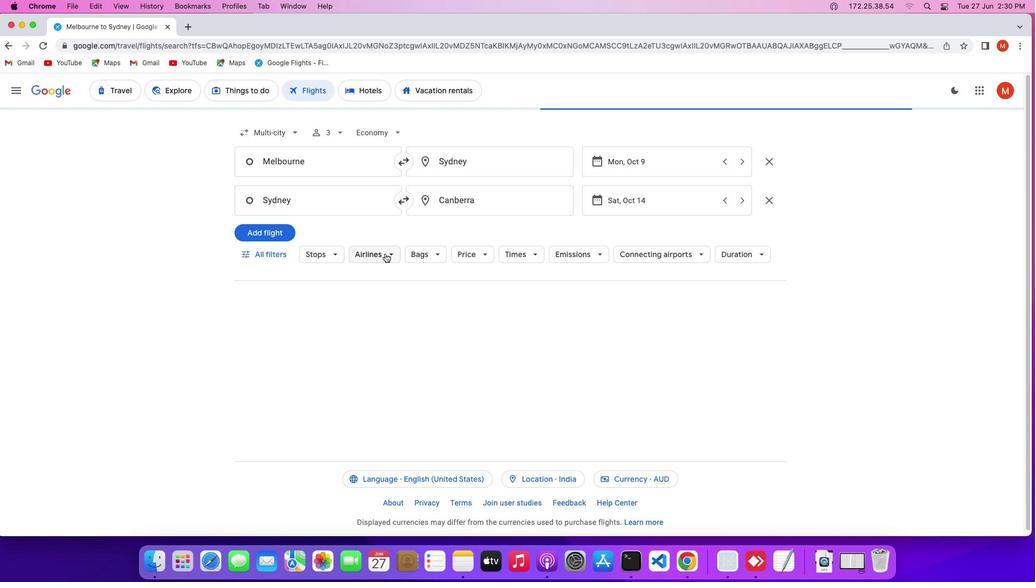 
Action: Mouse moved to (510, 314)
Screenshot: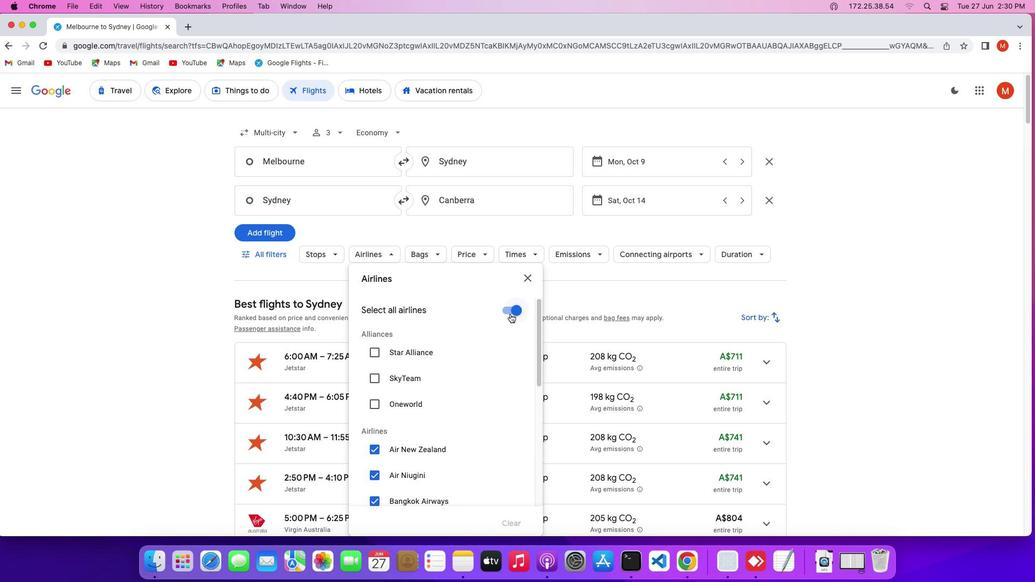 
Action: Mouse pressed left at (510, 314)
Screenshot: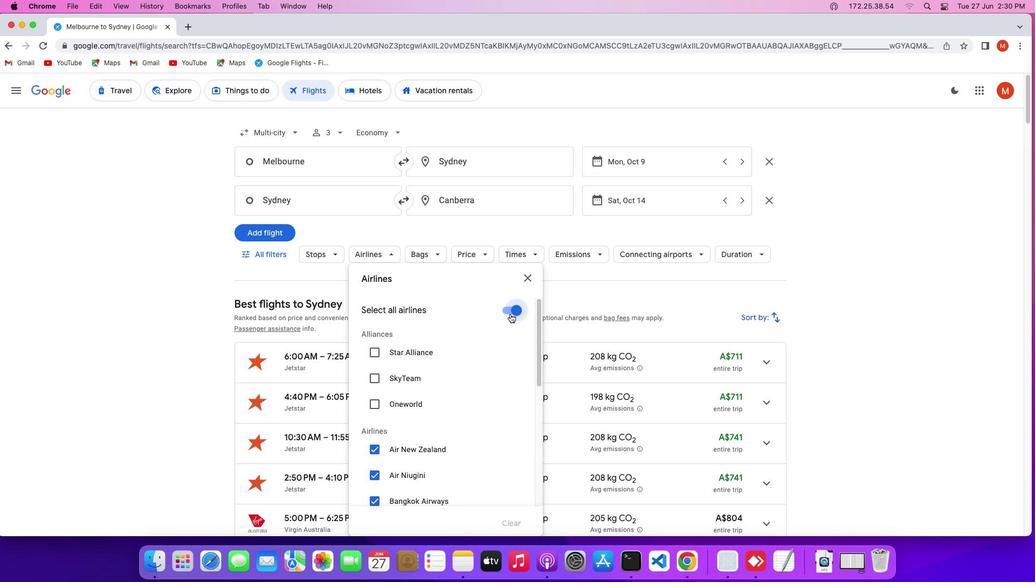 
Action: Mouse moved to (433, 429)
Screenshot: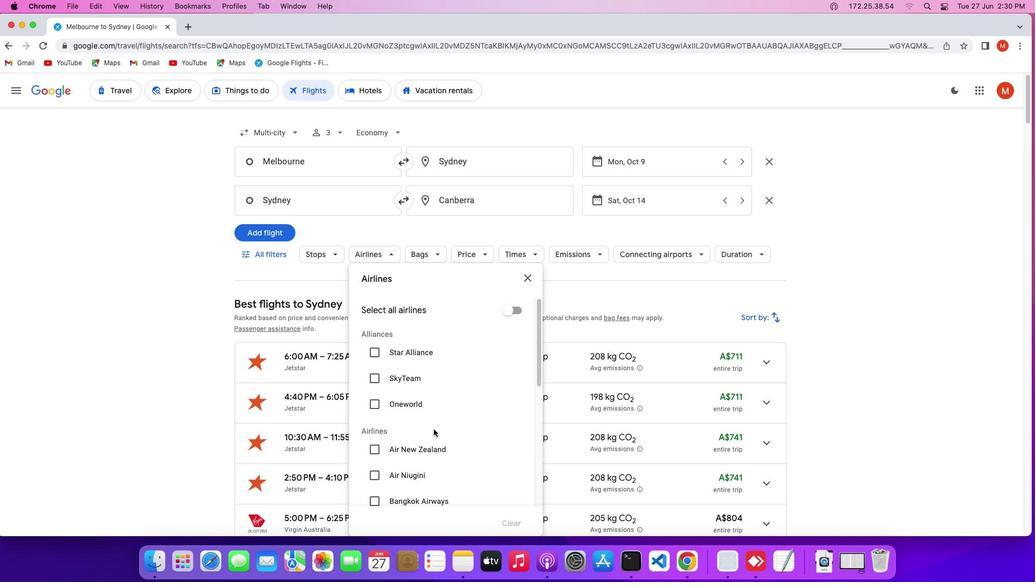 
Action: Mouse scrolled (433, 429) with delta (0, 0)
Screenshot: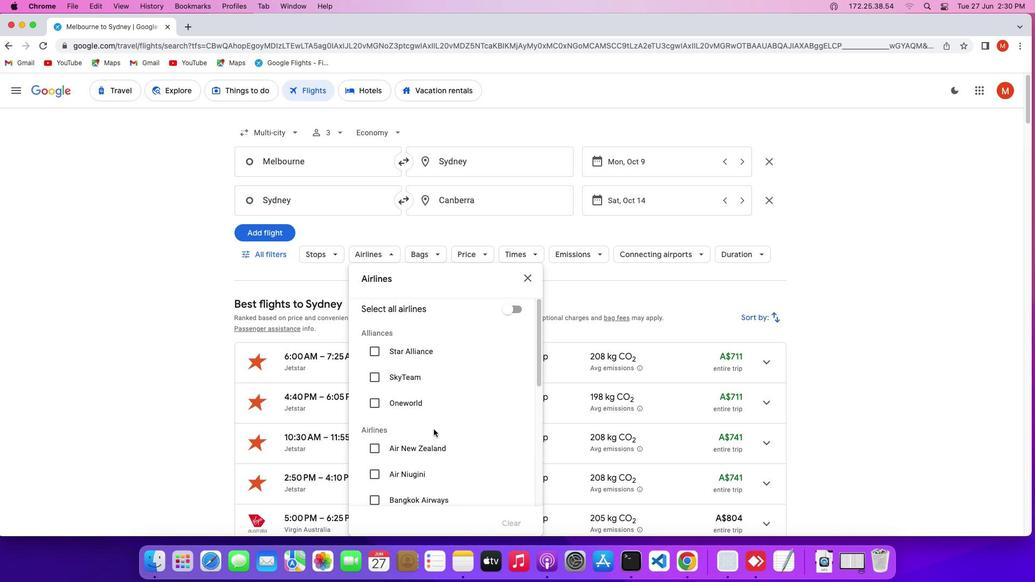 
Action: Mouse scrolled (433, 429) with delta (0, 0)
Screenshot: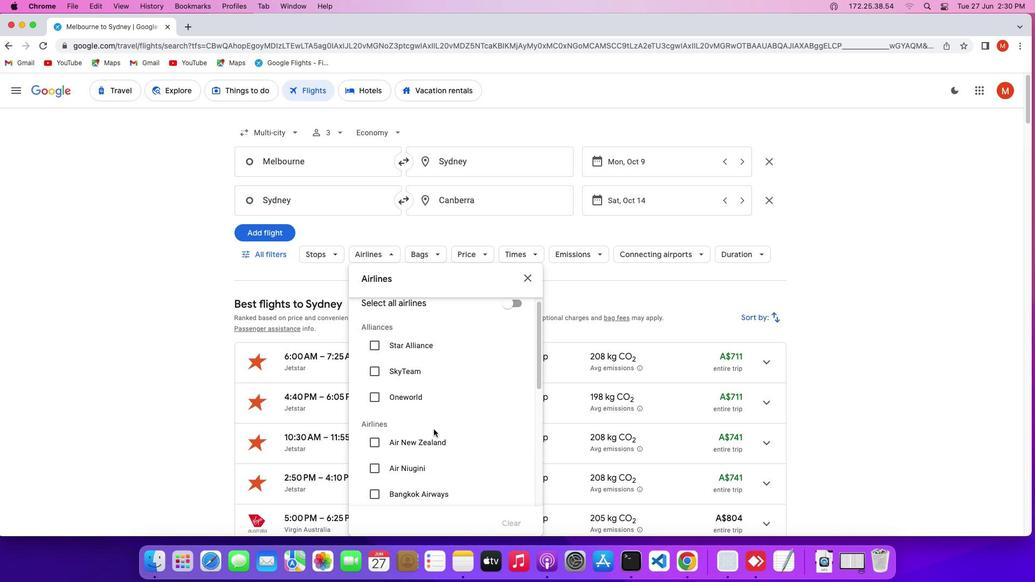 
Action: Mouse scrolled (433, 429) with delta (0, 0)
Screenshot: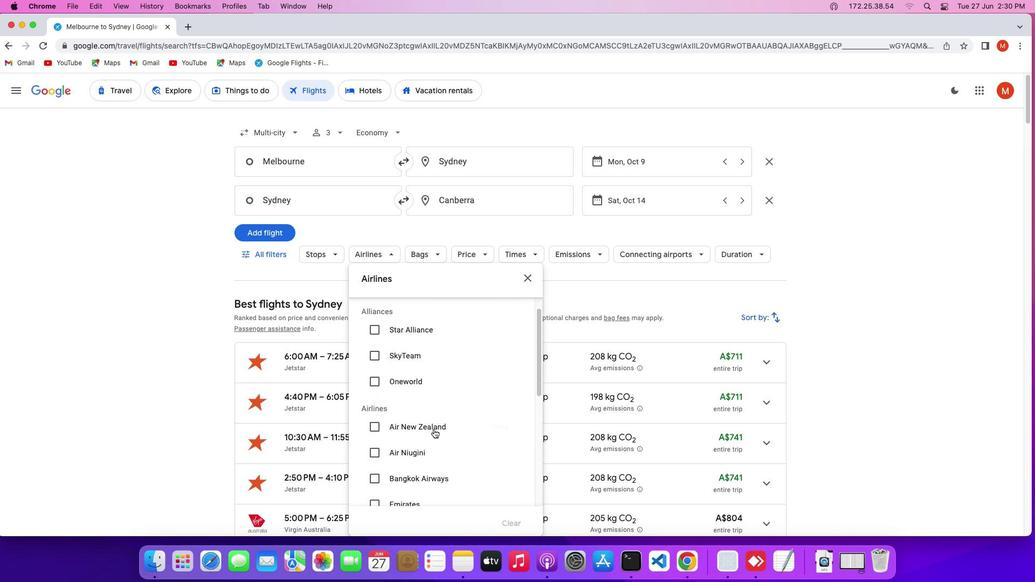 
Action: Mouse moved to (433, 429)
Screenshot: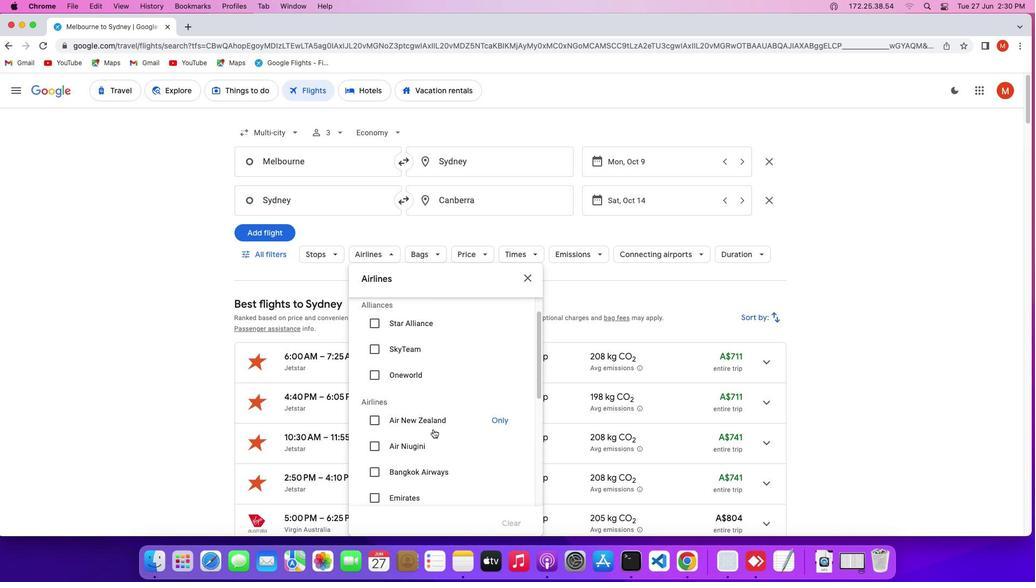 
Action: Mouse scrolled (433, 429) with delta (0, 0)
Screenshot: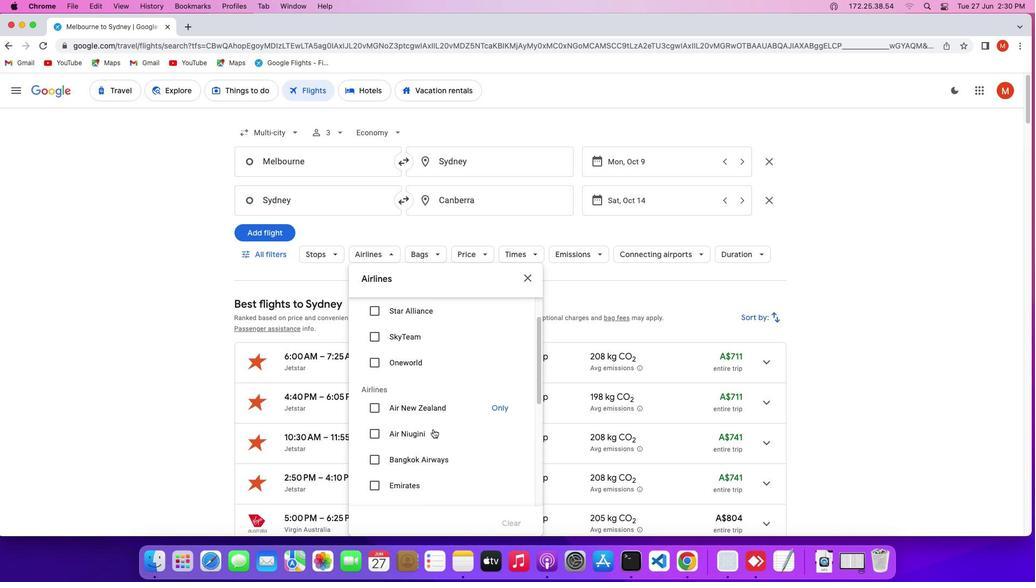 
Action: Mouse scrolled (433, 429) with delta (0, 0)
Screenshot: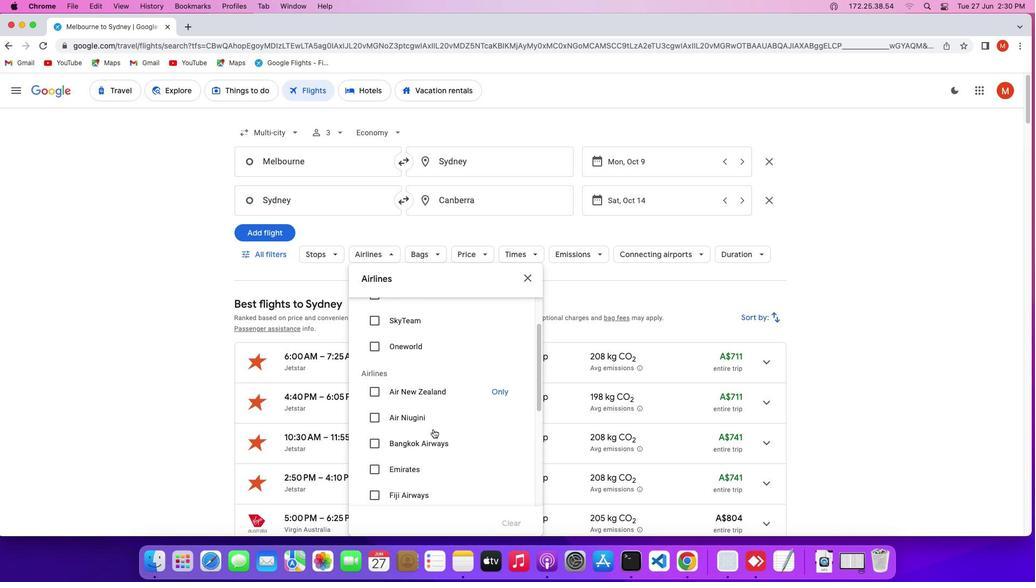 
Action: Mouse scrolled (433, 429) with delta (0, -1)
Screenshot: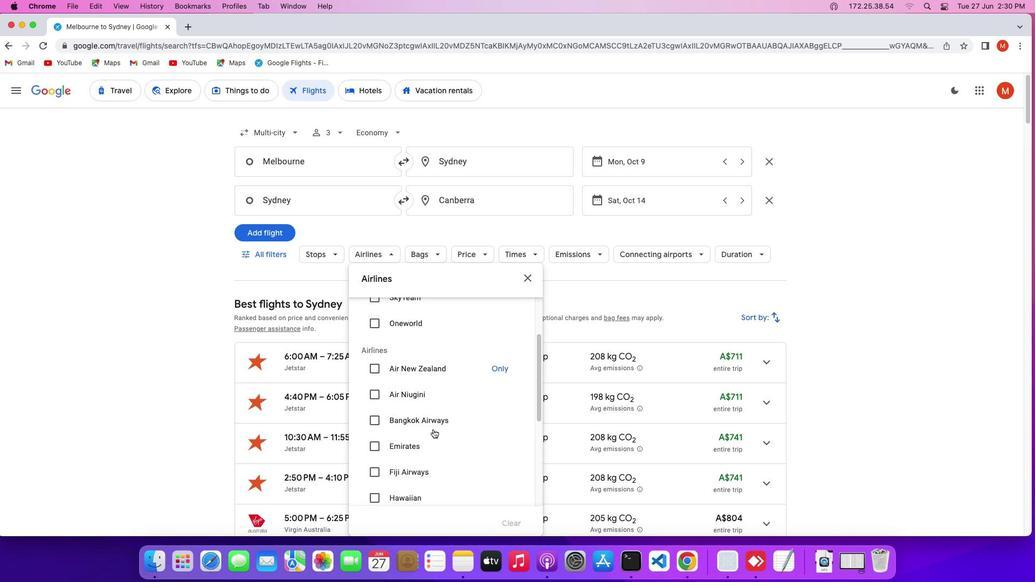 
Action: Mouse scrolled (433, 429) with delta (0, -1)
Screenshot: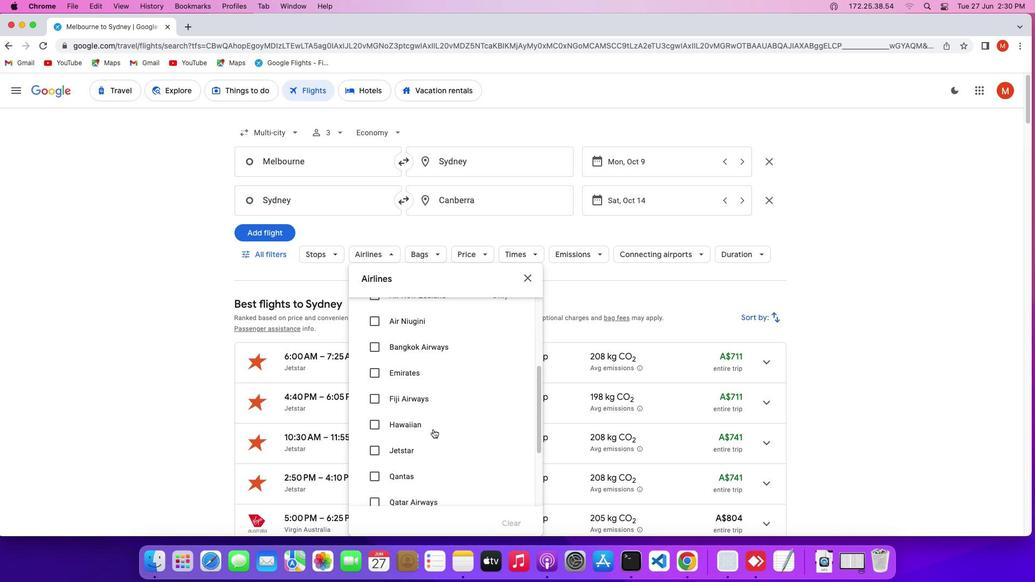 
Action: Mouse moved to (431, 430)
Screenshot: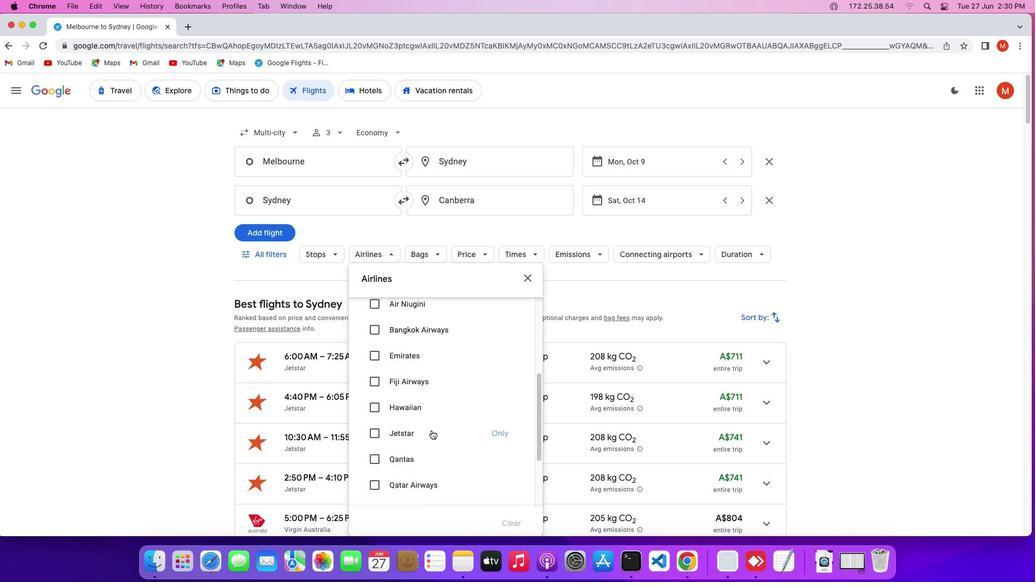 
Action: Mouse scrolled (431, 430) with delta (0, 0)
Screenshot: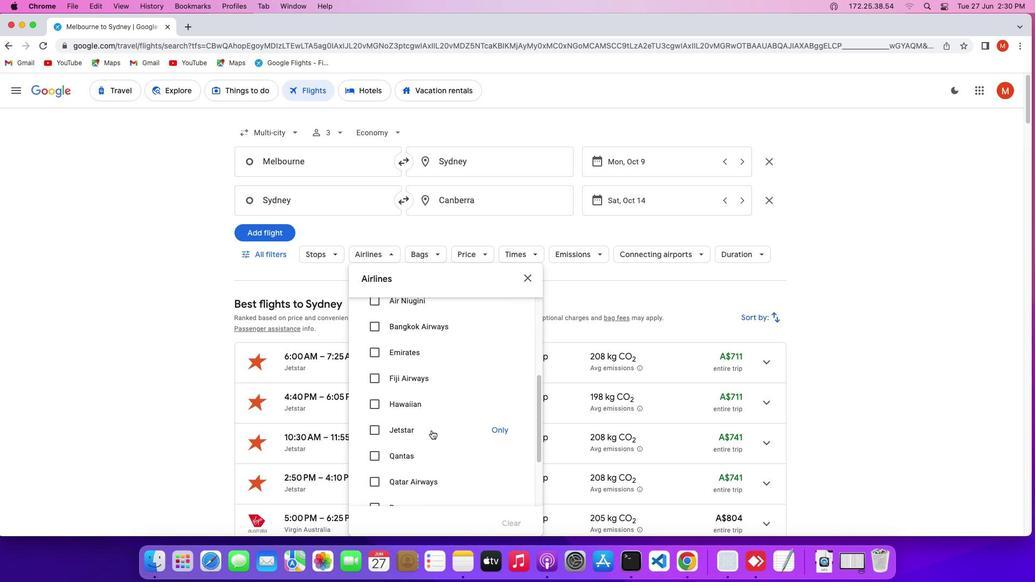 
Action: Mouse scrolled (431, 430) with delta (0, 0)
Screenshot: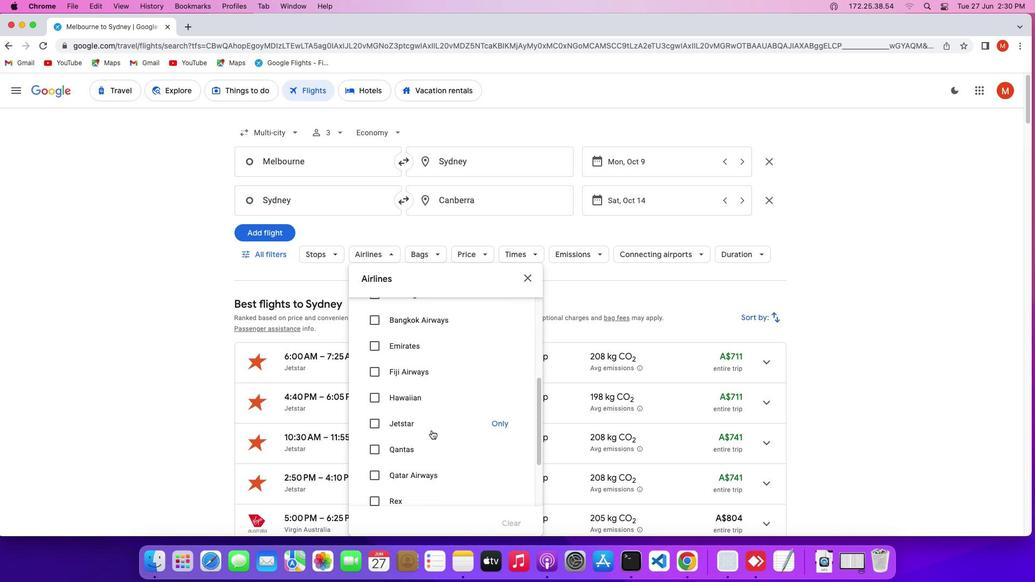 
Action: Mouse scrolled (431, 430) with delta (0, 0)
Screenshot: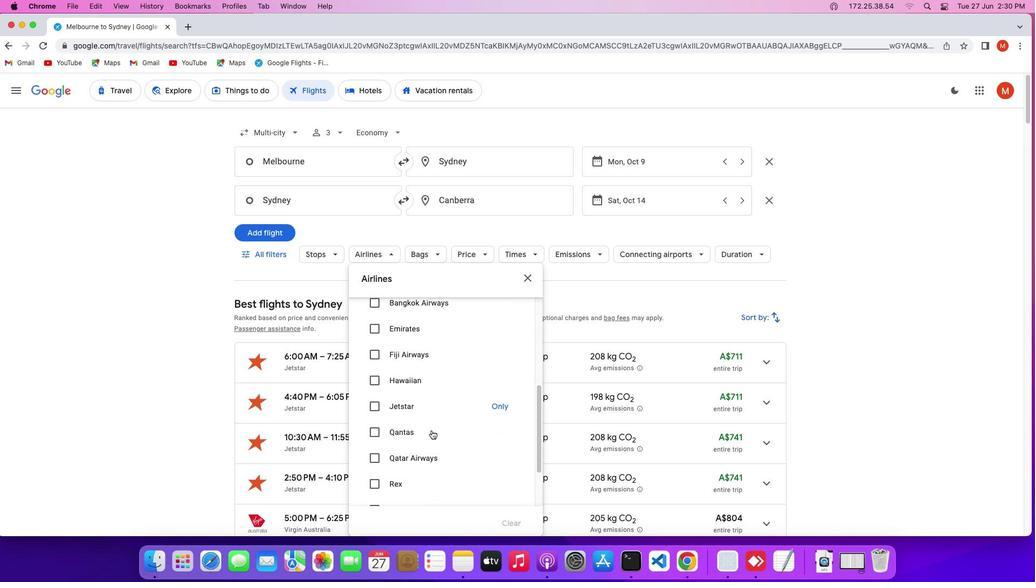
Action: Mouse scrolled (431, 430) with delta (0, 0)
Screenshot: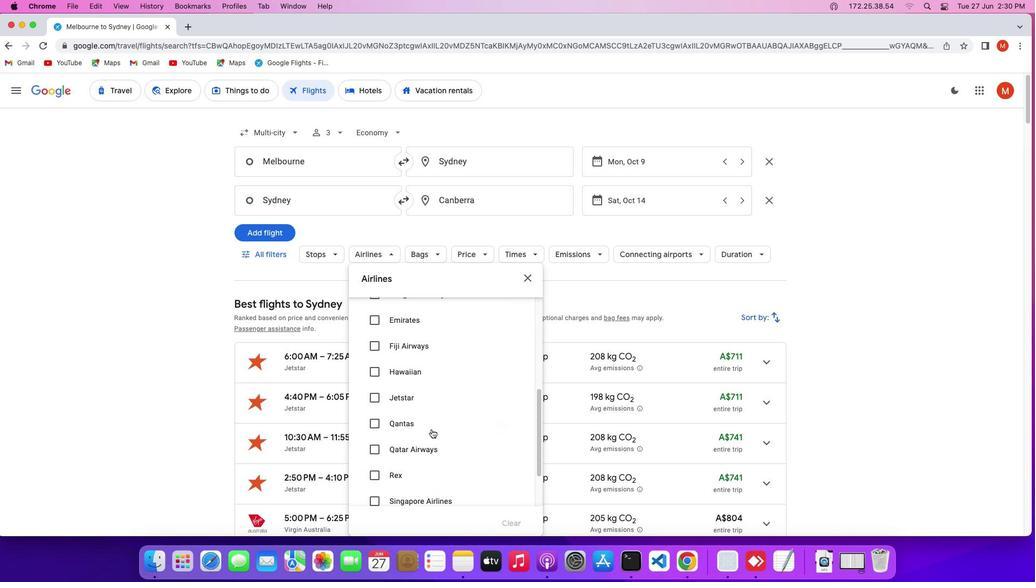 
Action: Mouse moved to (431, 430)
Screenshot: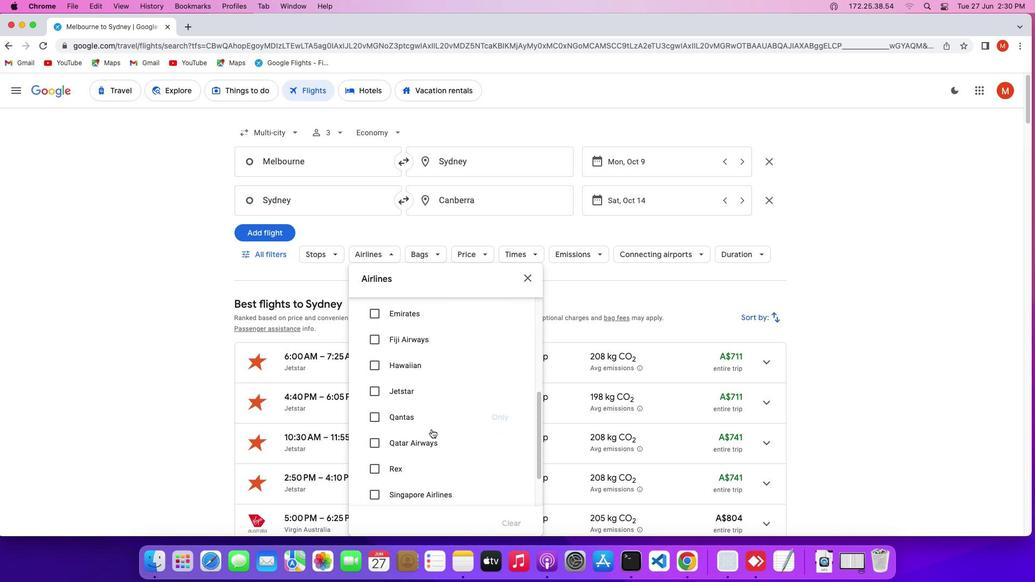 
Action: Mouse scrolled (431, 430) with delta (0, 0)
Screenshot: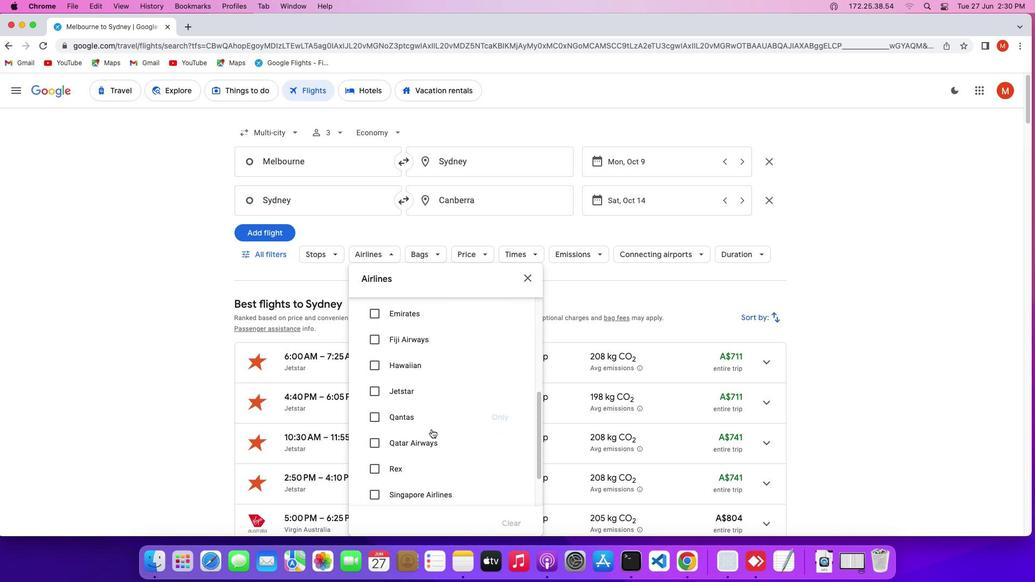 
Action: Mouse moved to (431, 429)
Screenshot: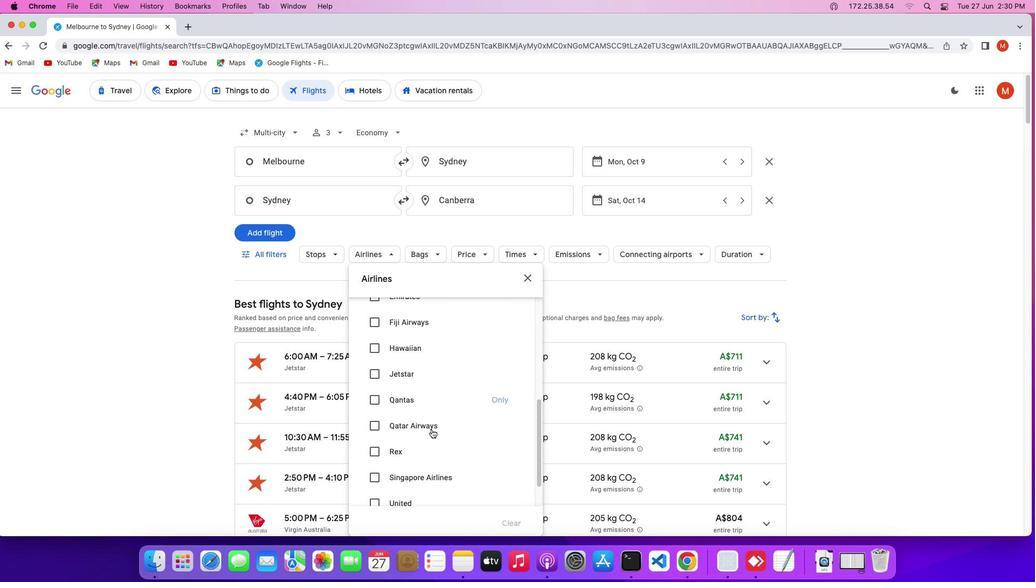 
Action: Mouse scrolled (431, 429) with delta (0, 0)
Screenshot: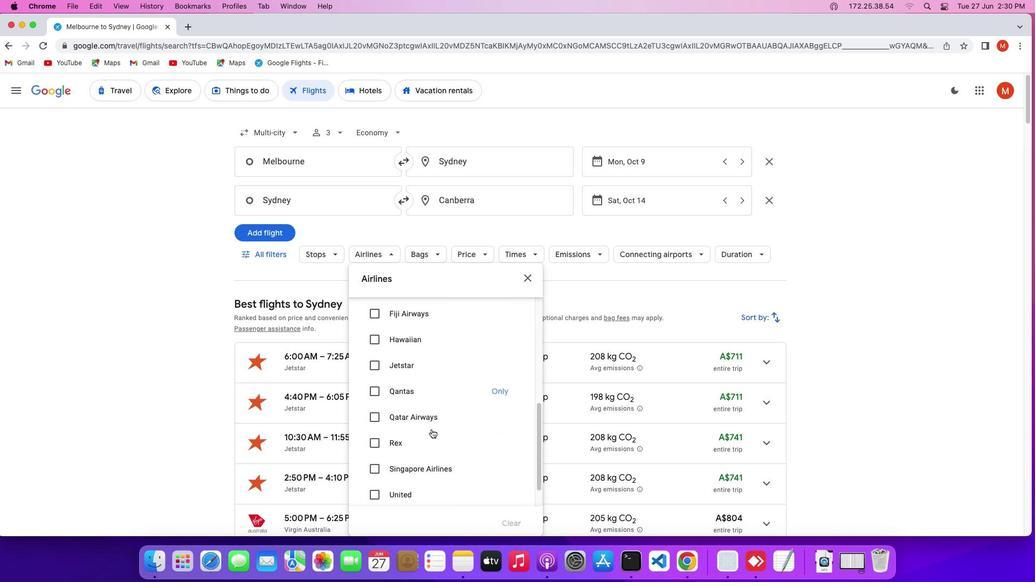 
Action: Mouse moved to (431, 429)
Screenshot: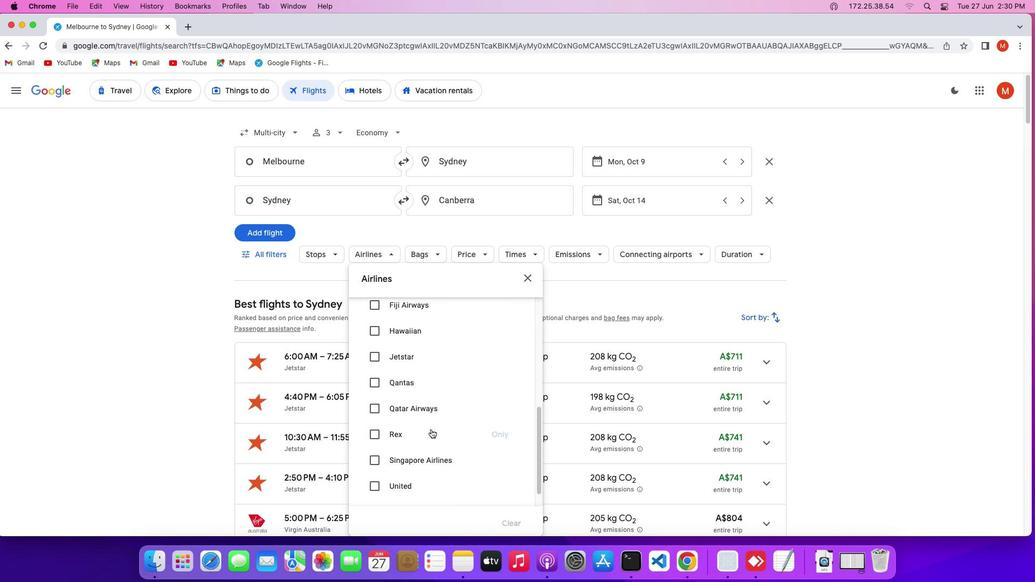 
Action: Mouse scrolled (431, 429) with delta (0, 0)
Screenshot: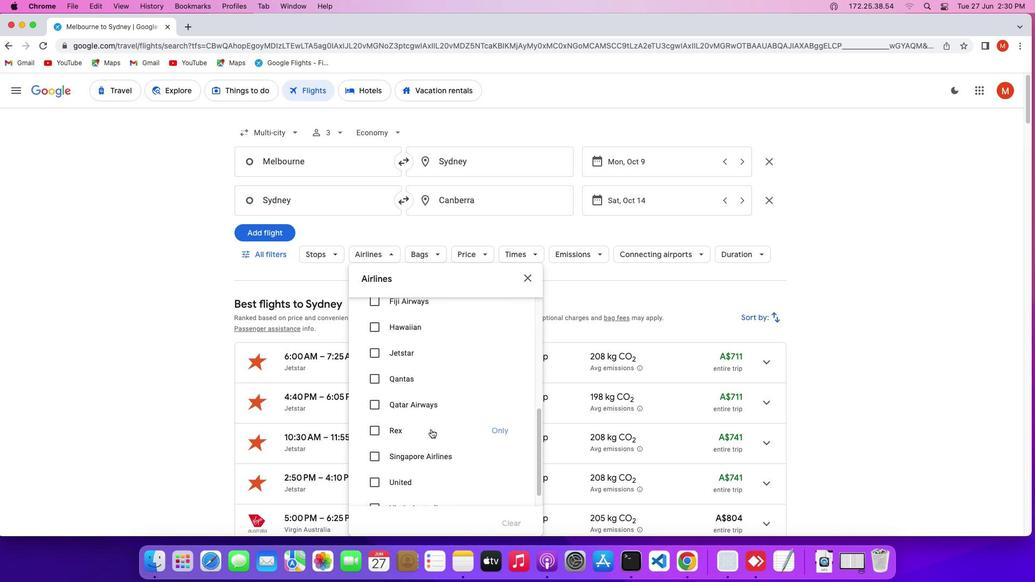 
Action: Mouse scrolled (431, 429) with delta (0, 0)
Screenshot: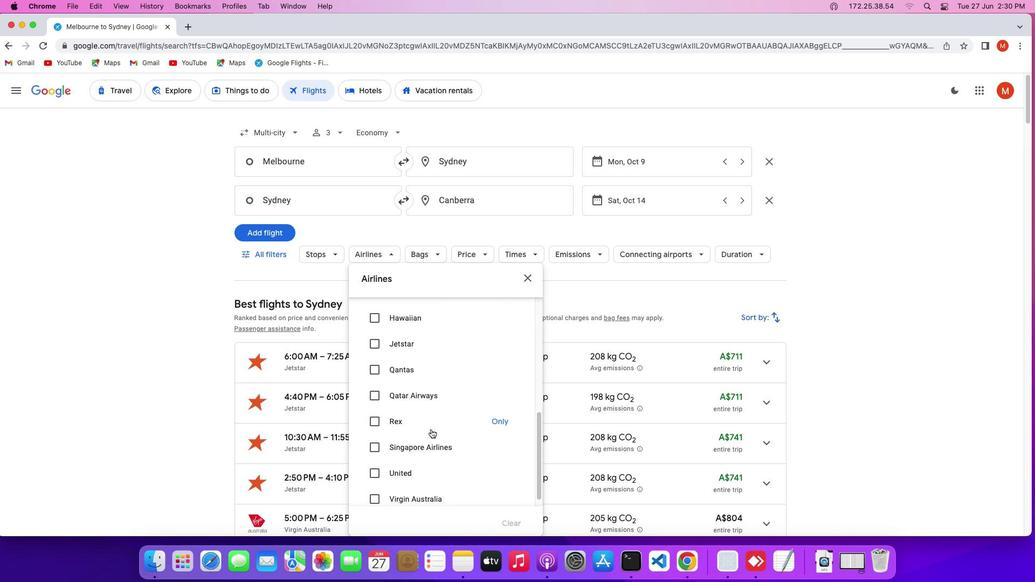 
Action: Mouse scrolled (431, 429) with delta (0, -1)
Screenshot: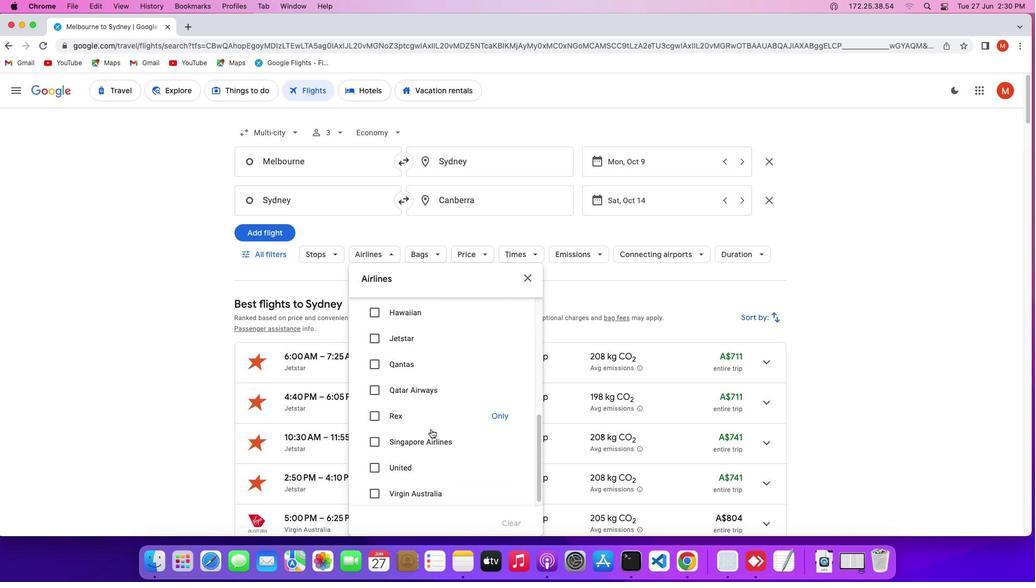 
Action: Mouse scrolled (431, 429) with delta (0, 0)
Screenshot: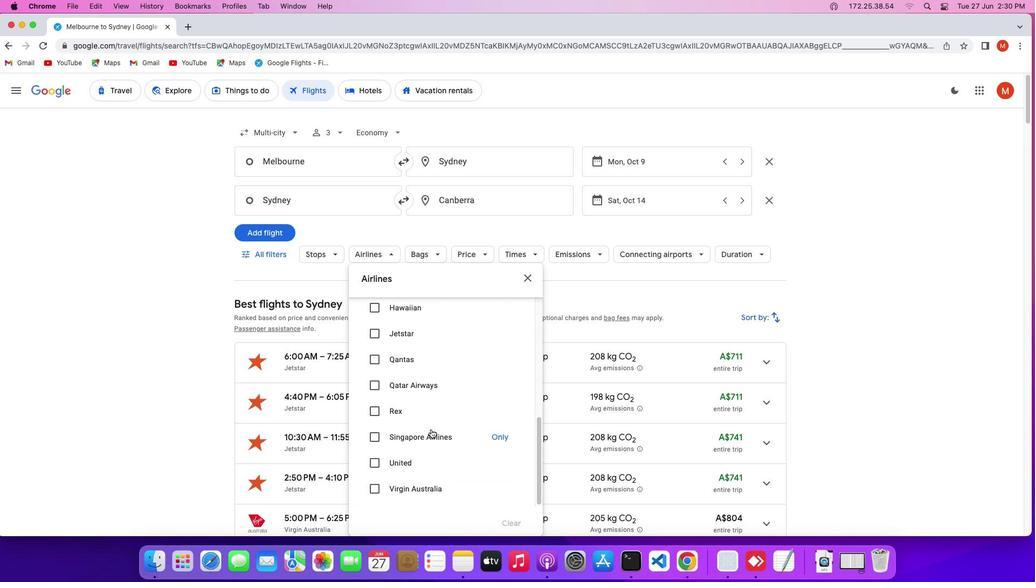 
Action: Mouse scrolled (431, 429) with delta (0, 0)
Screenshot: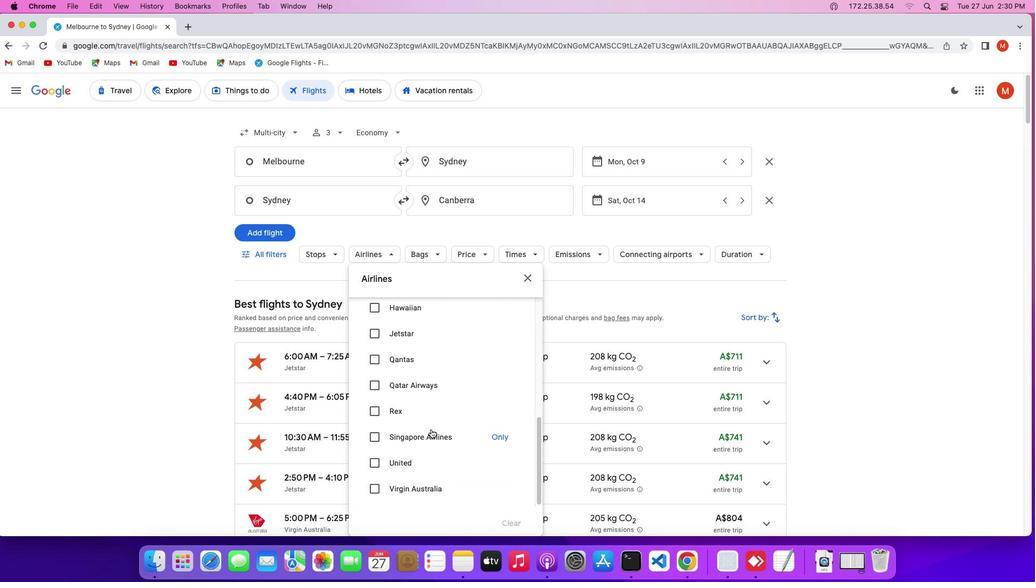 
Action: Mouse moved to (376, 487)
Screenshot: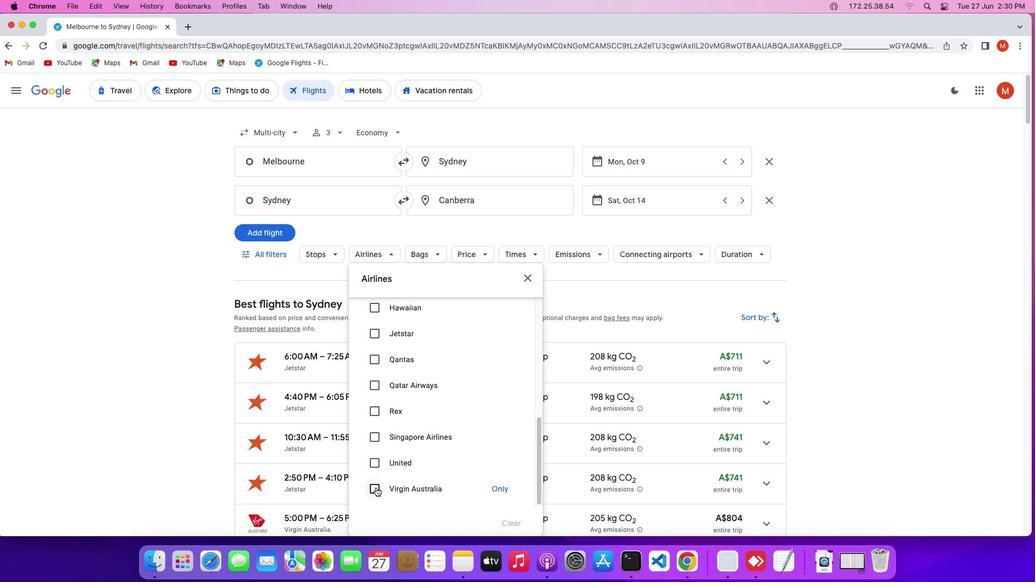 
Action: Mouse pressed left at (376, 487)
Screenshot: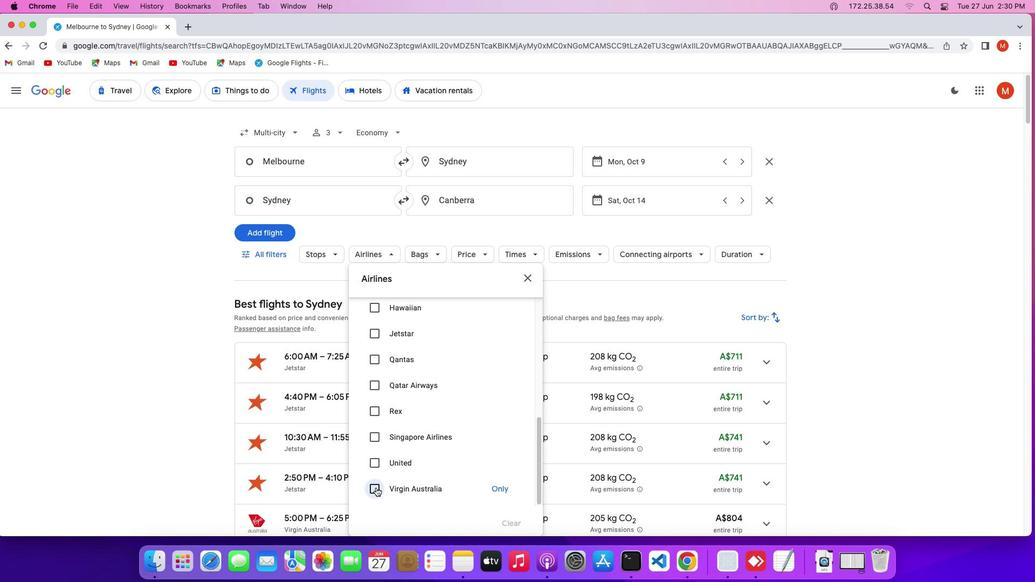 
Action: Mouse moved to (428, 421)
Screenshot: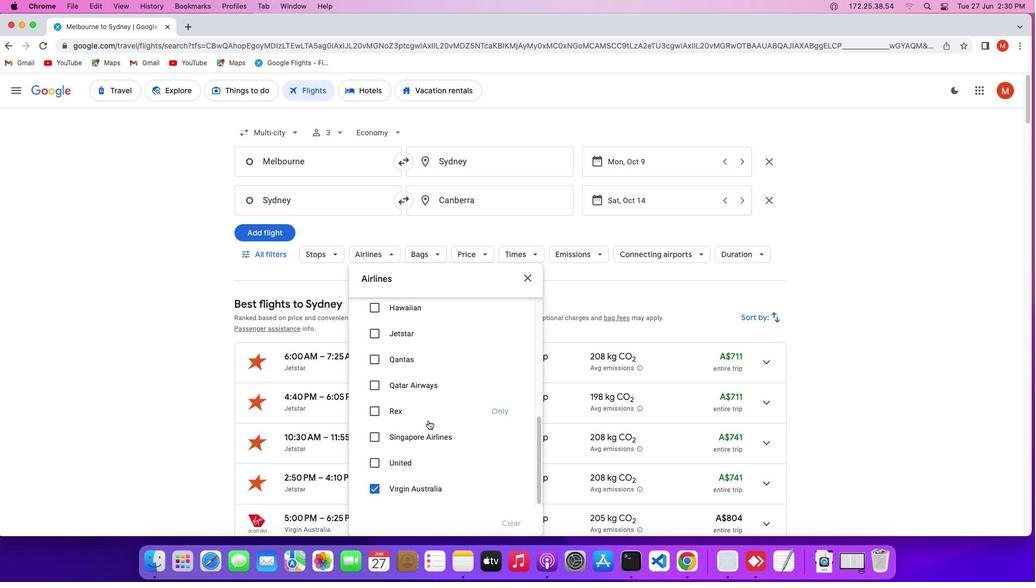 
Action: Mouse scrolled (428, 421) with delta (0, 0)
Screenshot: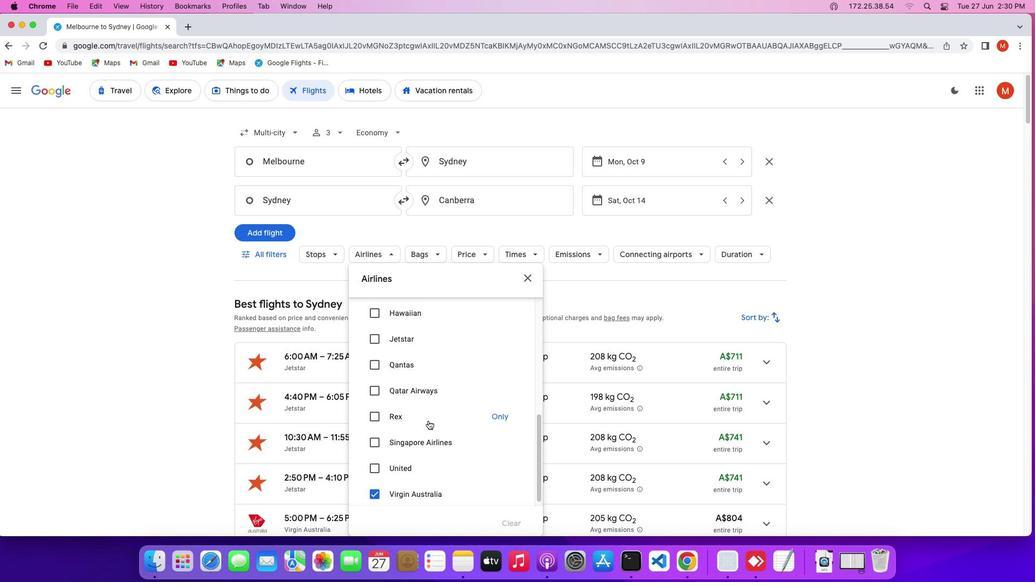 
Action: Mouse scrolled (428, 421) with delta (0, 0)
Screenshot: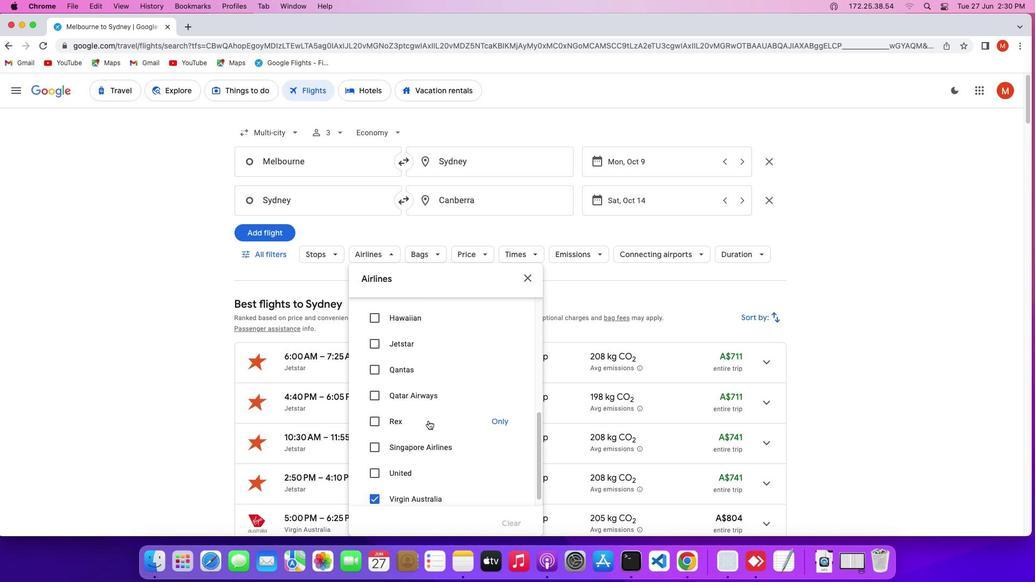 
Action: Mouse scrolled (428, 421) with delta (0, 0)
Screenshot: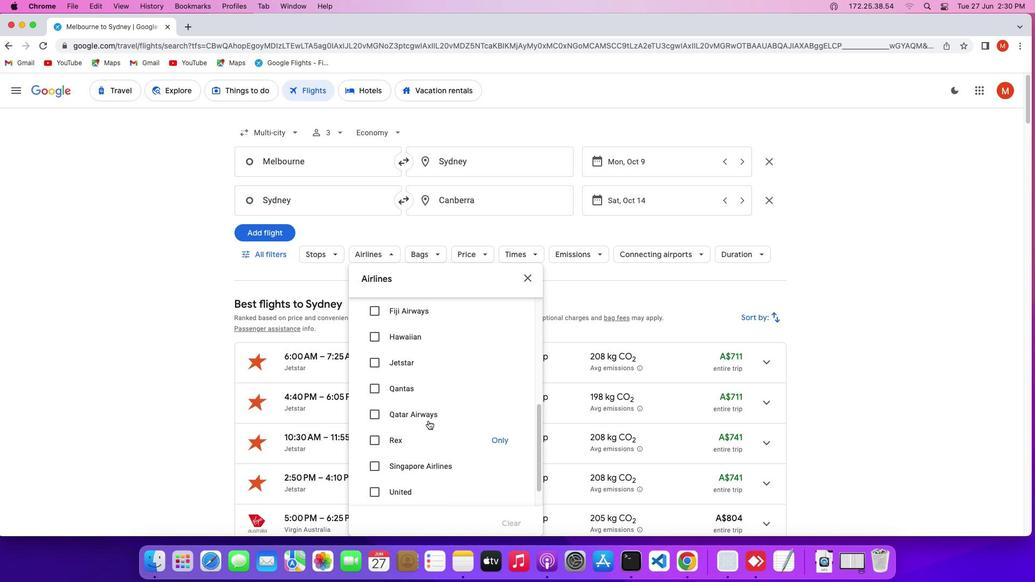 
Action: Mouse scrolled (428, 421) with delta (0, 0)
Screenshot: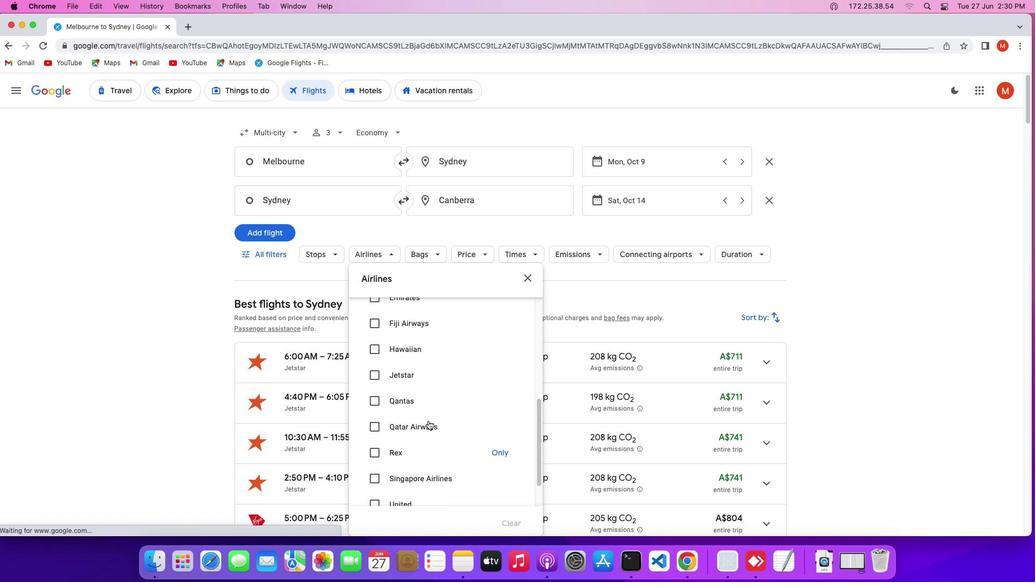 
Action: Mouse scrolled (428, 421) with delta (0, 0)
Screenshot: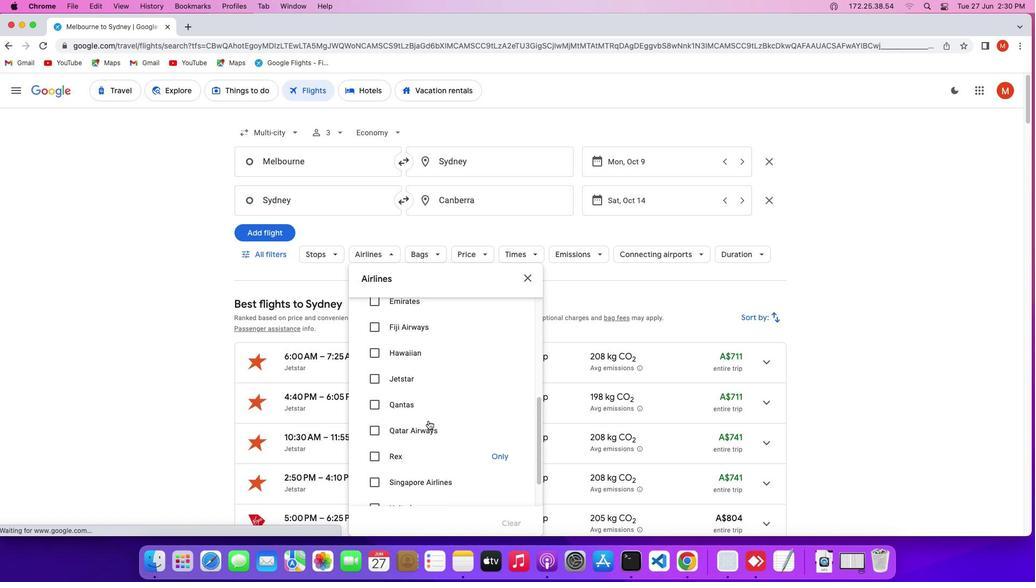 
Action: Mouse scrolled (428, 421) with delta (0, 0)
Screenshot: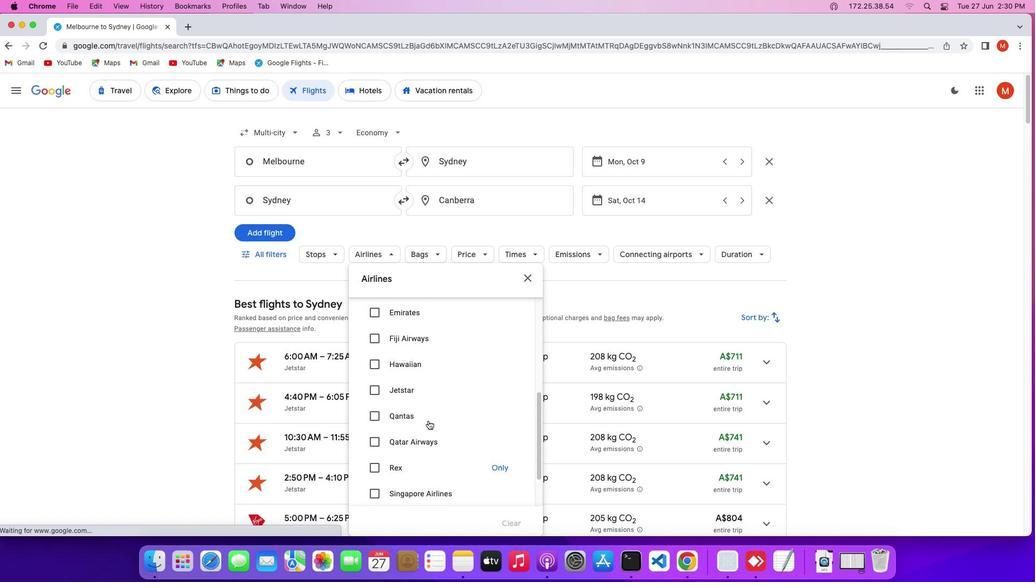 
Action: Mouse scrolled (428, 421) with delta (0, 0)
Screenshot: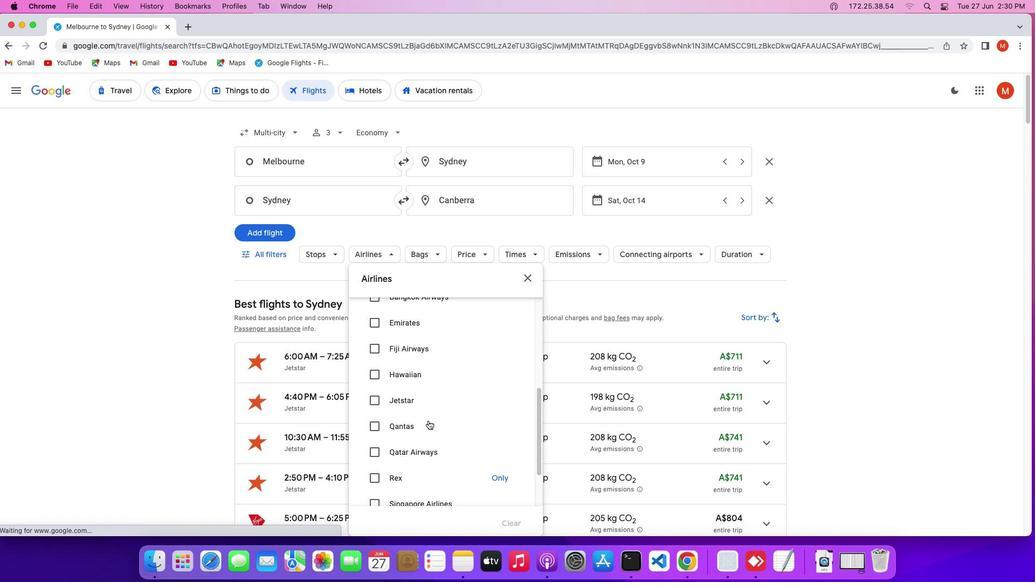 
Action: Mouse scrolled (428, 421) with delta (0, 0)
Screenshot: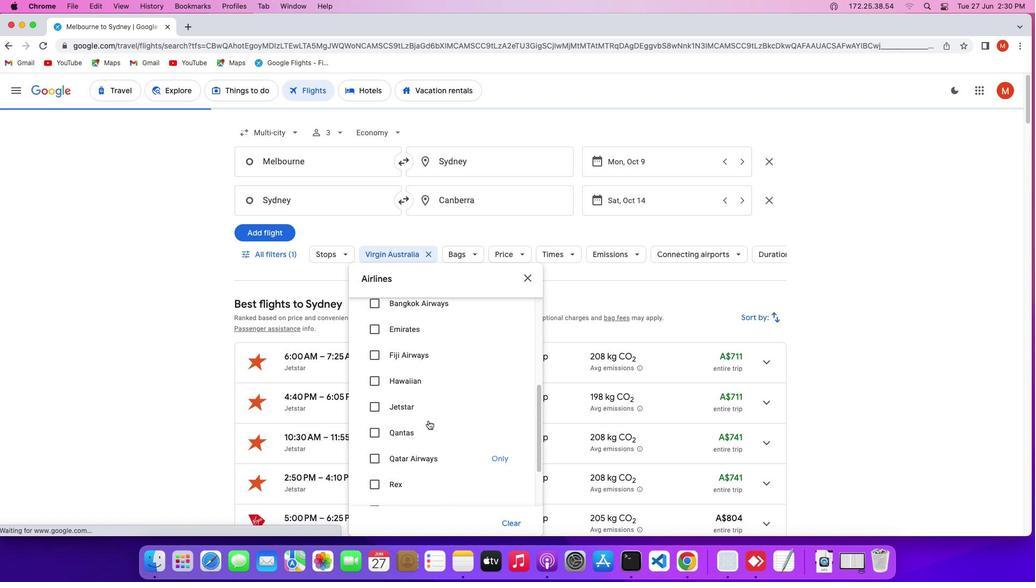 
Action: Mouse scrolled (428, 421) with delta (0, 0)
Screenshot: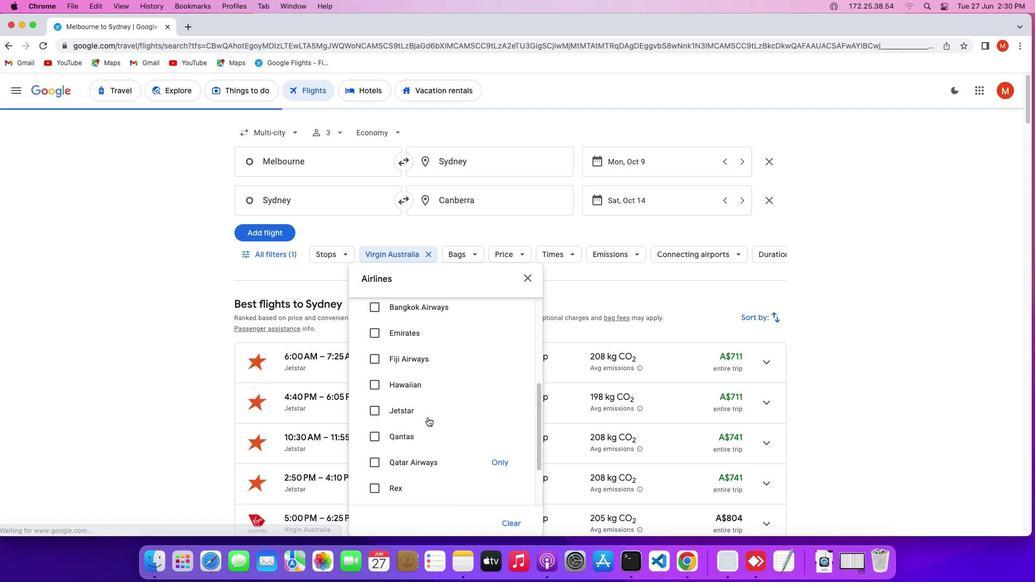 
Action: Mouse moved to (376, 336)
Screenshot: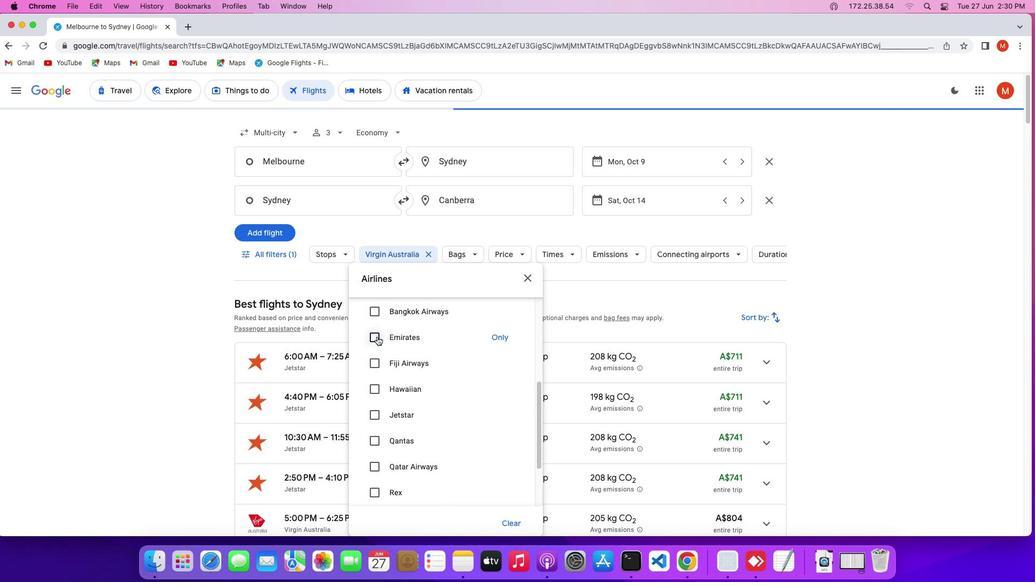 
Action: Mouse pressed left at (376, 336)
Screenshot: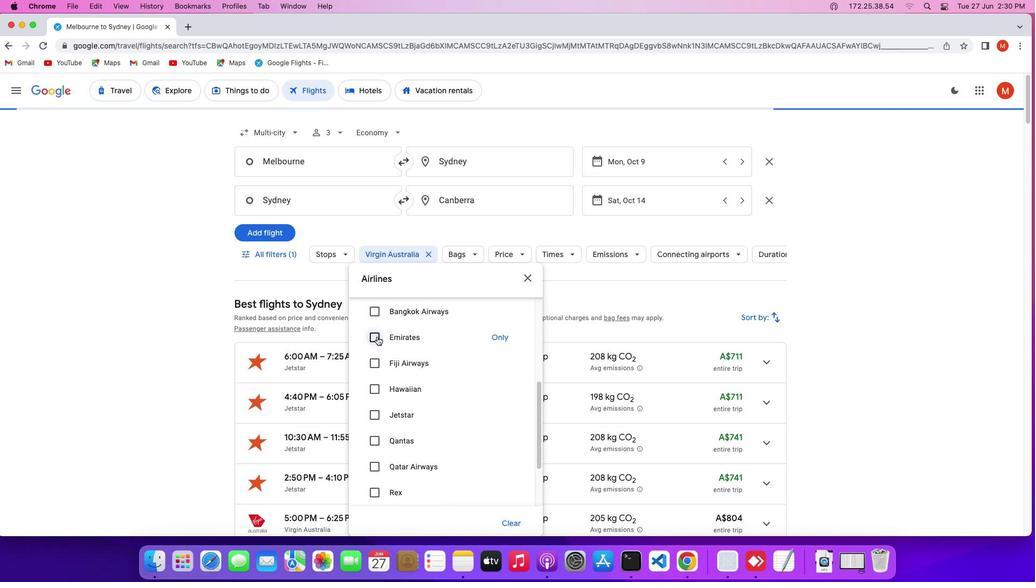 
Action: Mouse moved to (529, 280)
Screenshot: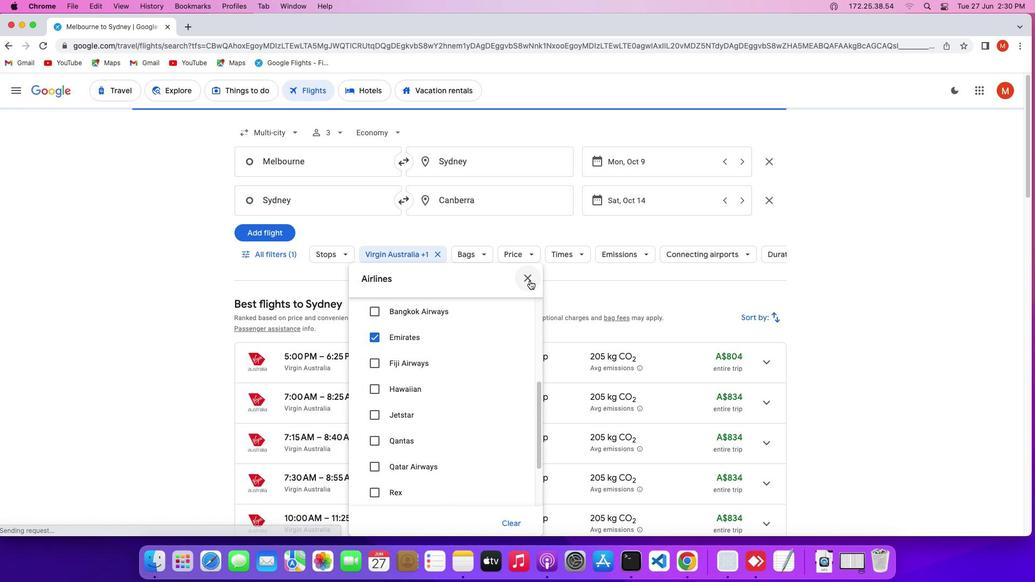 
Action: Mouse pressed left at (529, 280)
Screenshot: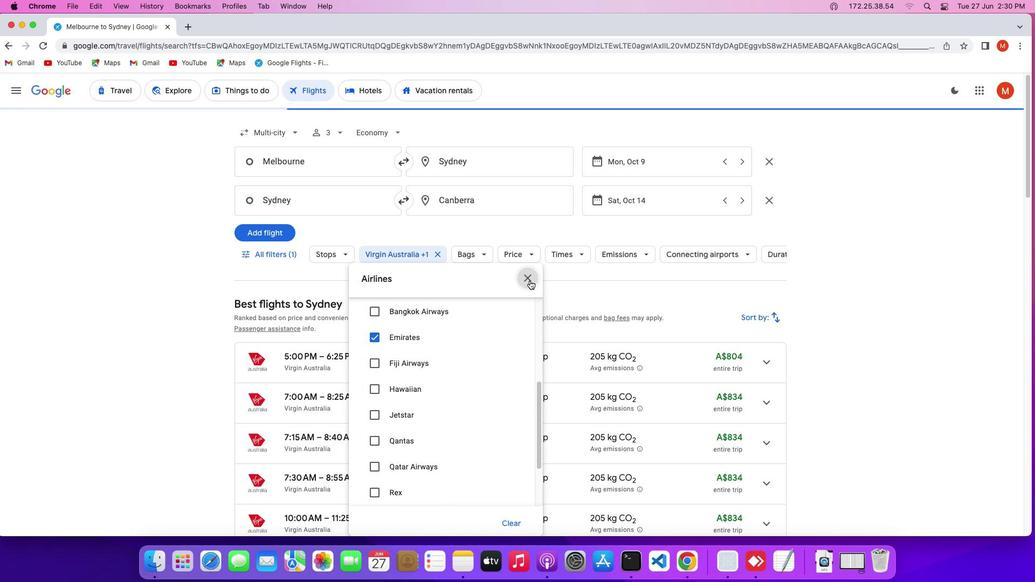 
Action: Mouse moved to (523, 249)
Screenshot: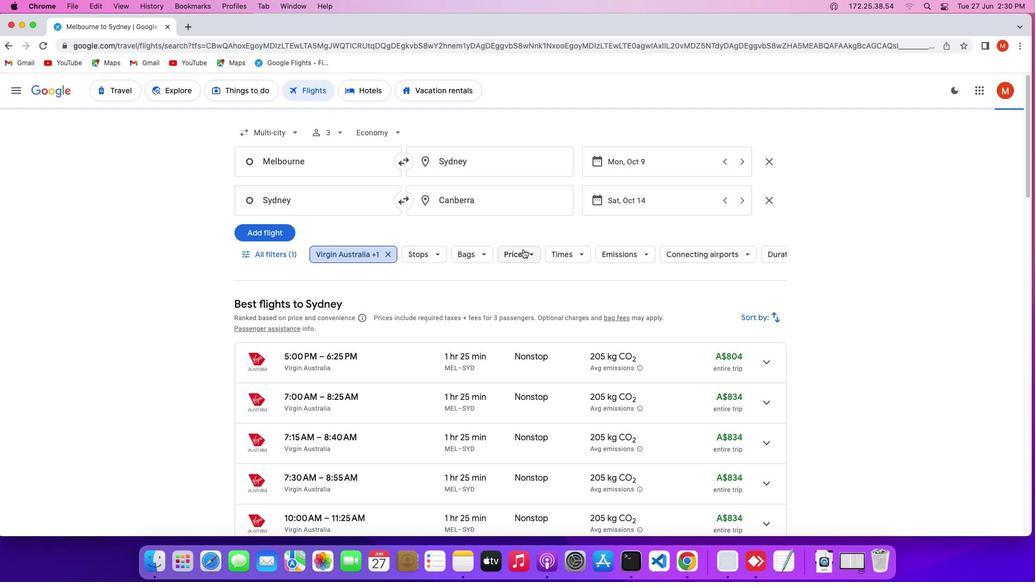 
Action: Mouse pressed left at (523, 249)
Screenshot: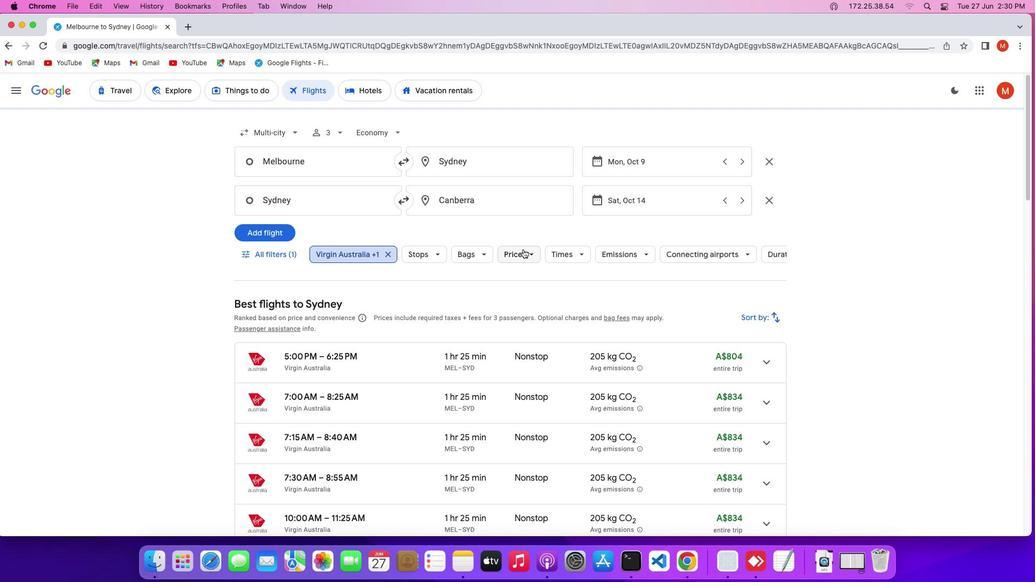
Action: Mouse moved to (673, 327)
Screenshot: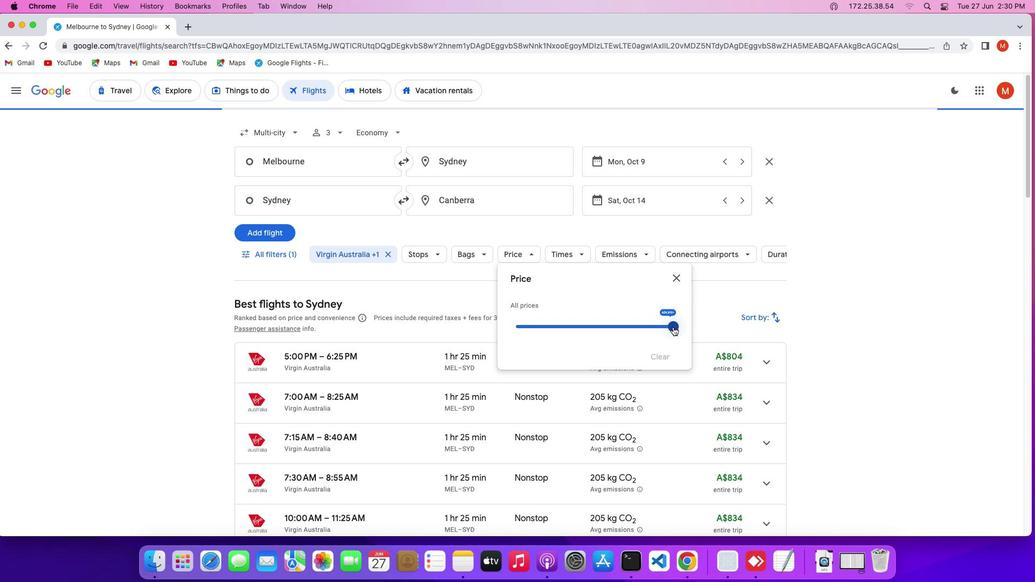 
Action: Mouse pressed left at (673, 327)
Screenshot: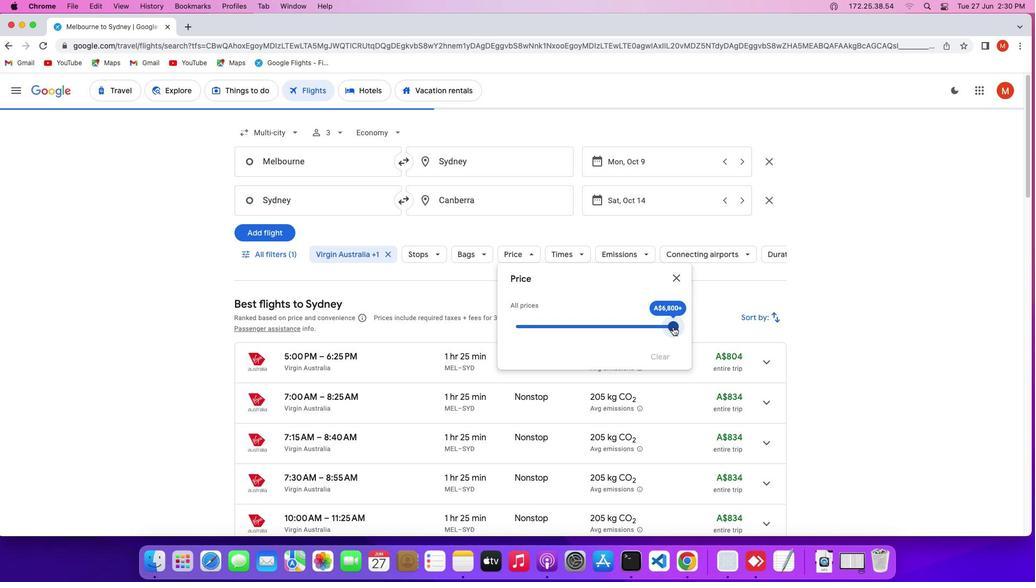 
Action: Mouse moved to (677, 327)
Screenshot: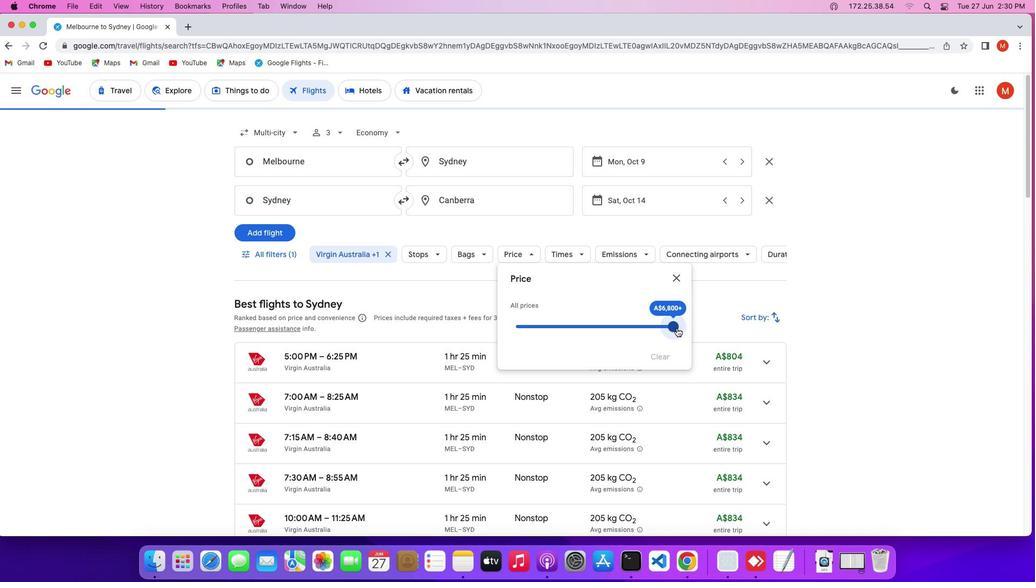 
